 Task: Find a place to stay in Victoria, Seychelles, from 2 Sep to 6 Sep for 2 guests, with a price range of ₹15000 to ₹20000, 1 bedroom, 1 bed, 1 bathroom, house type, English-speaking host, and self check-in option.
Action: Mouse moved to (551, 89)
Screenshot: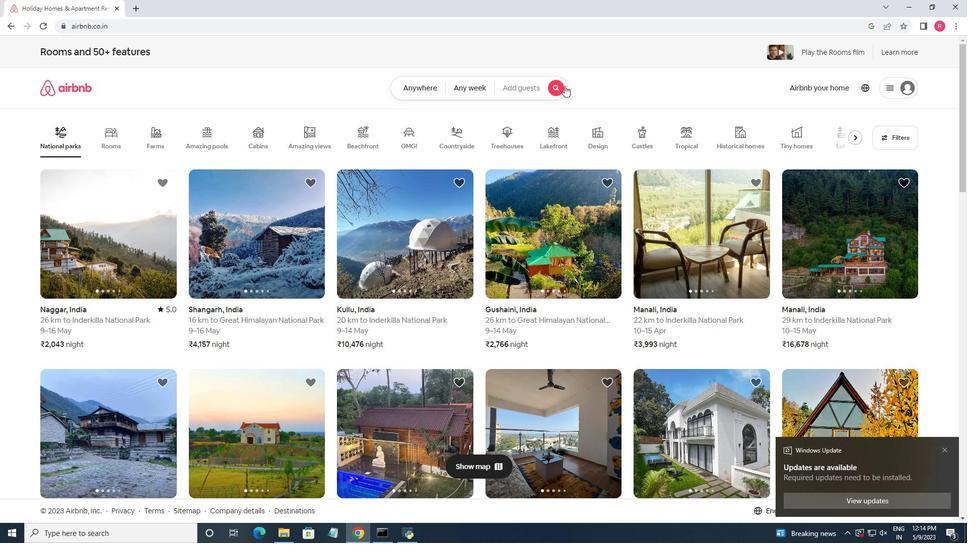 
Action: Mouse pressed left at (551, 89)
Screenshot: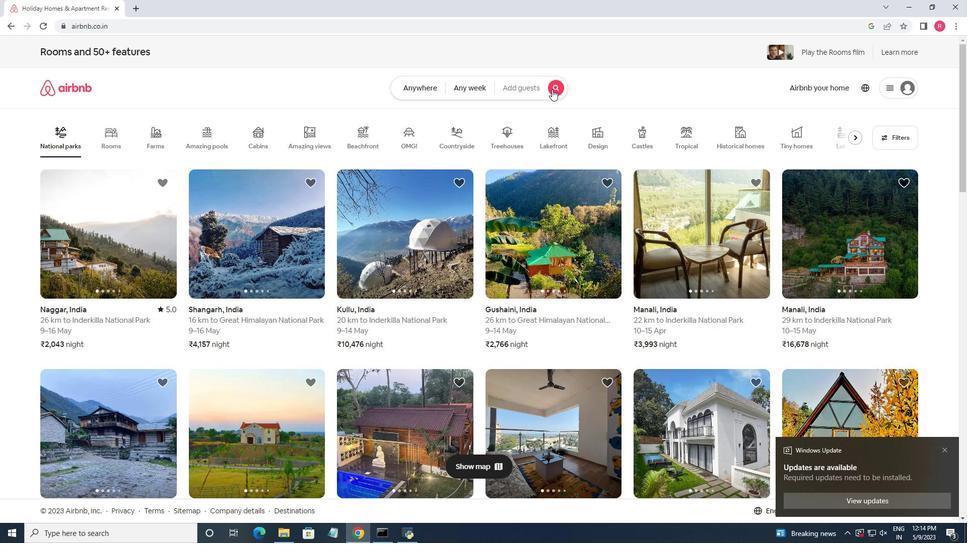 
Action: Mouse moved to (323, 126)
Screenshot: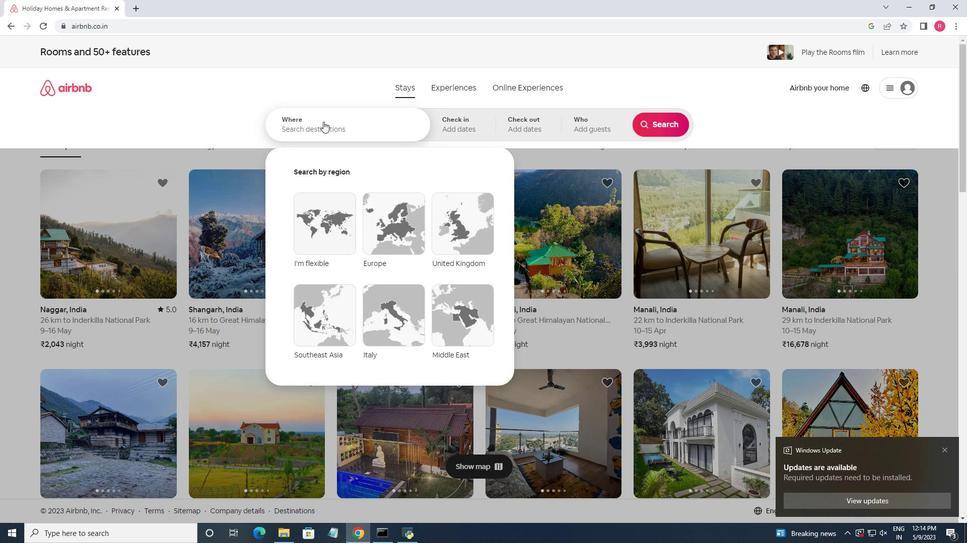 
Action: Mouse pressed left at (323, 126)
Screenshot: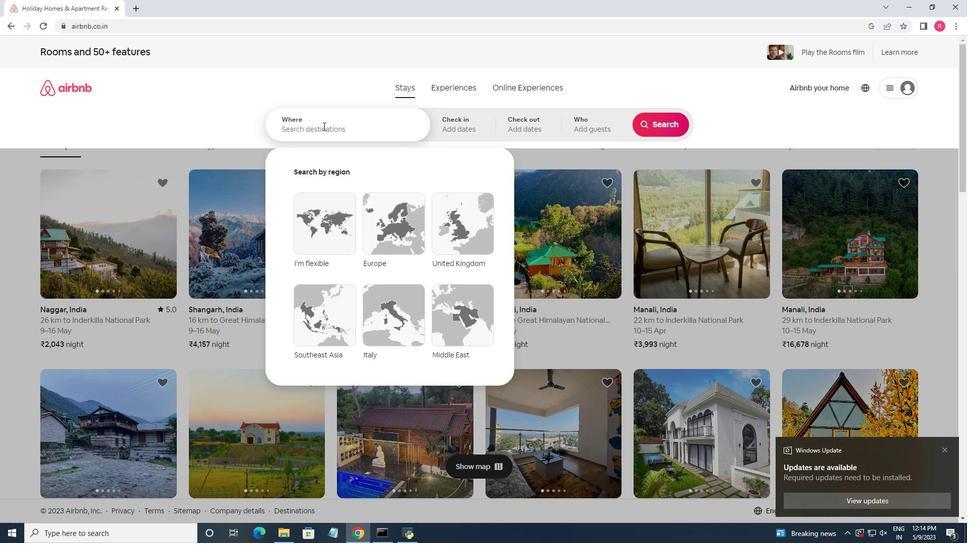 
Action: Key pressed <Key.shift><Key.shift><Key.shift>Victoria,<Key.space><Key.shift>Seychelles
Screenshot: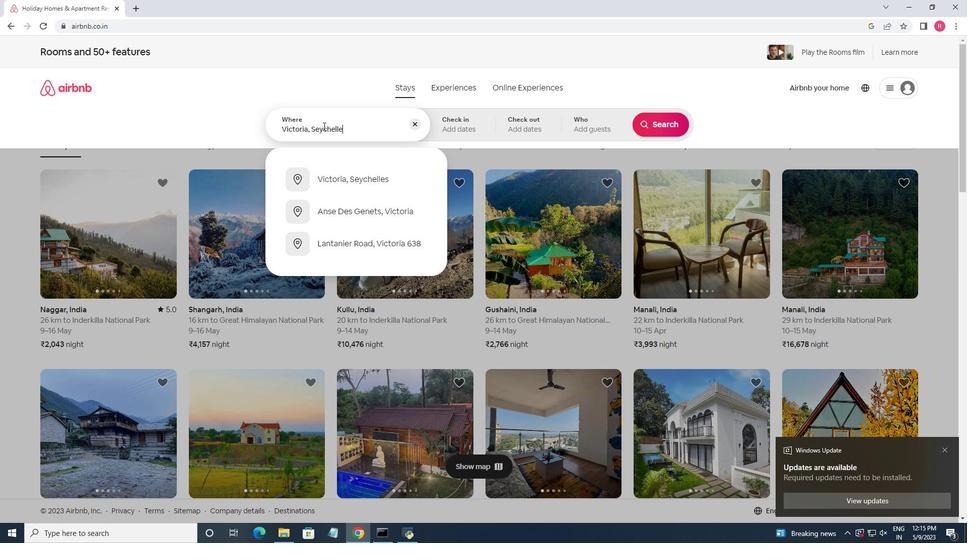
Action: Mouse moved to (358, 184)
Screenshot: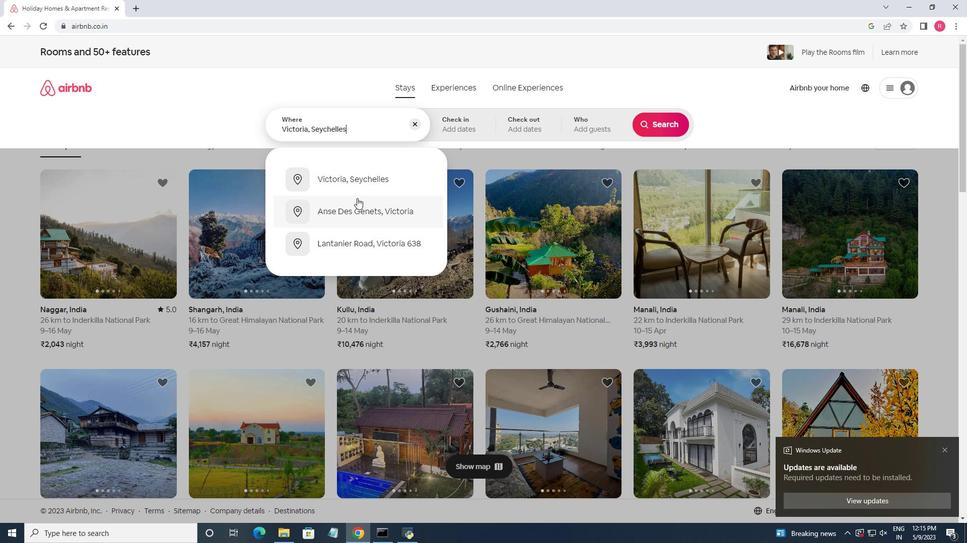 
Action: Key pressed <Key.enter>
Screenshot: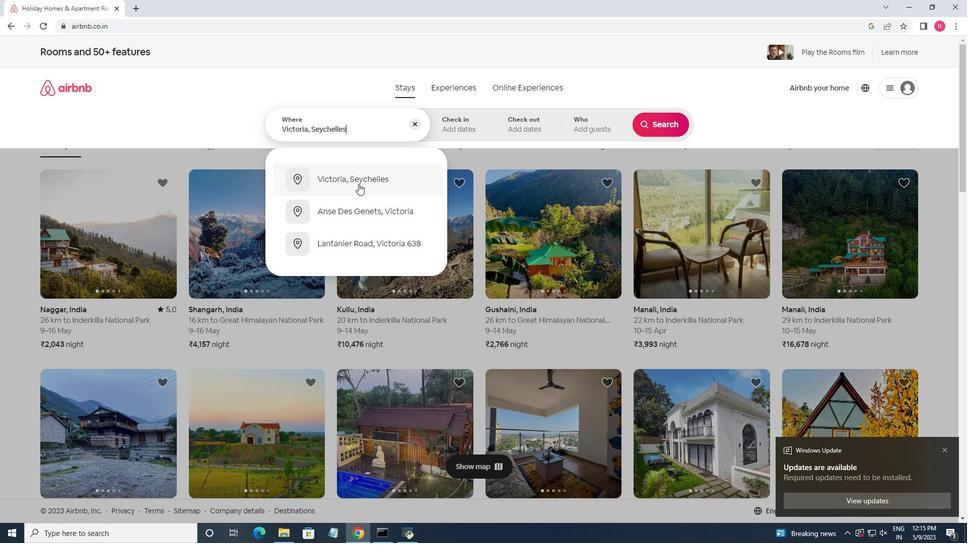 
Action: Mouse moved to (653, 204)
Screenshot: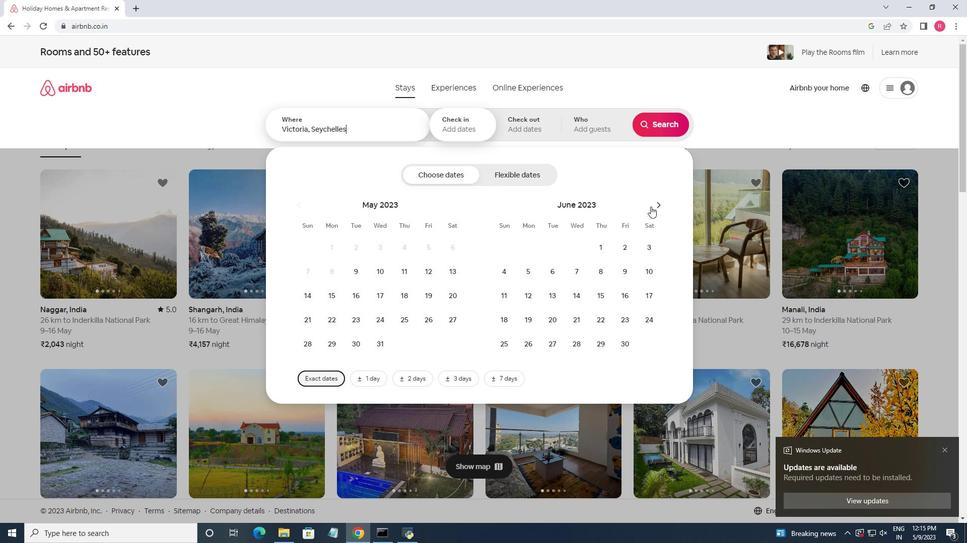 
Action: Mouse pressed left at (653, 204)
Screenshot: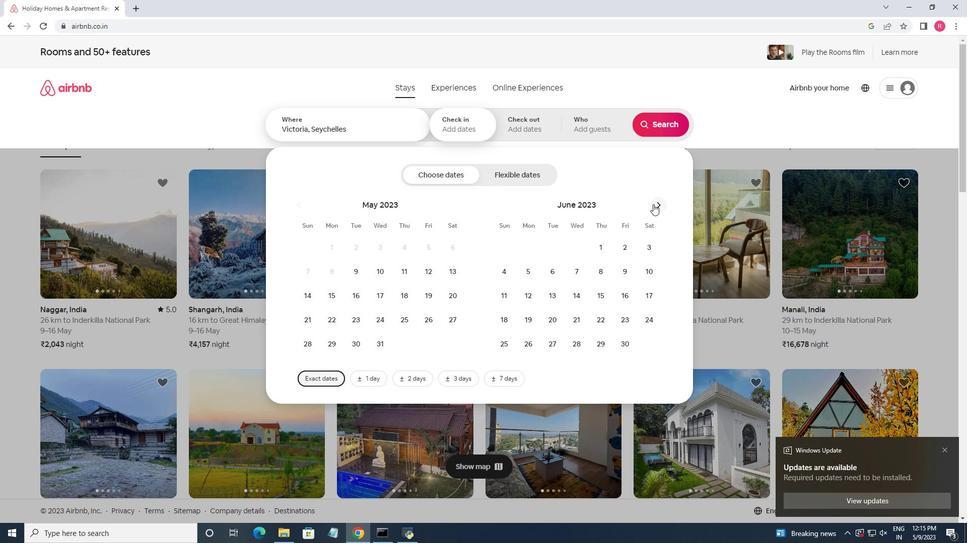 
Action: Mouse pressed left at (653, 204)
Screenshot: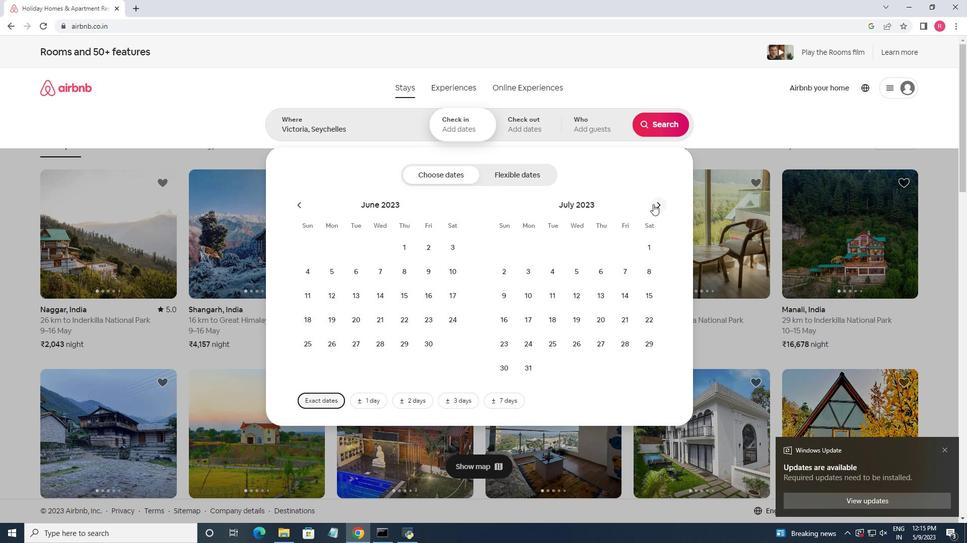 
Action: Mouse moved to (662, 201)
Screenshot: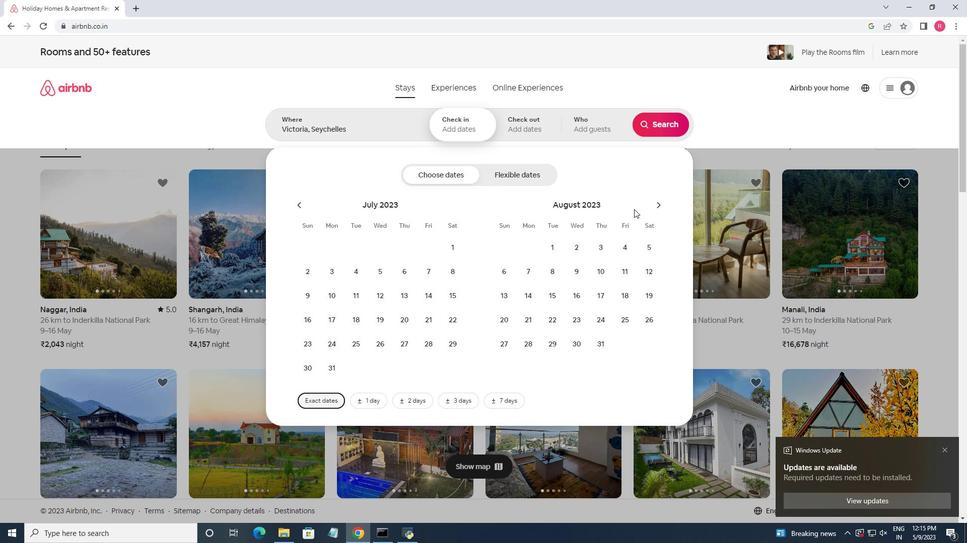 
Action: Mouse pressed left at (662, 201)
Screenshot: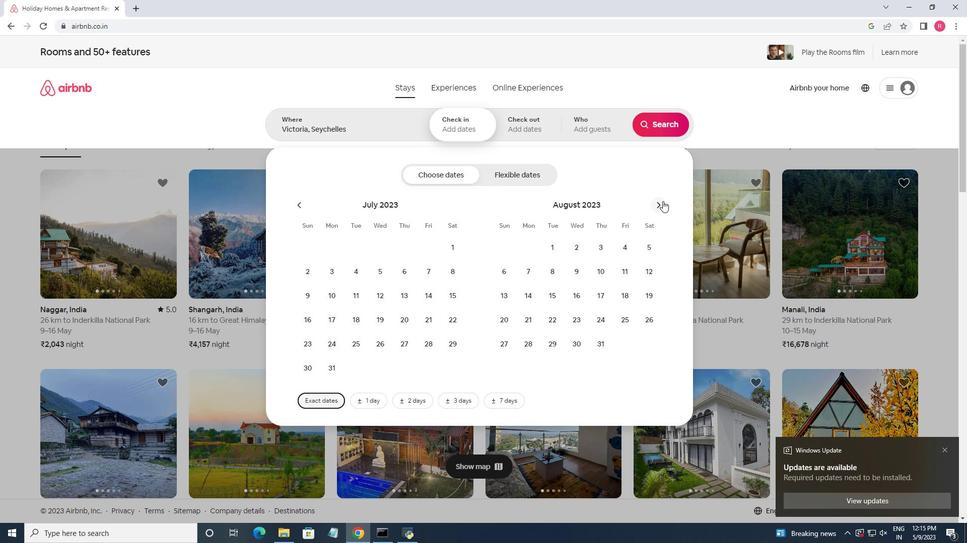 
Action: Mouse moved to (650, 245)
Screenshot: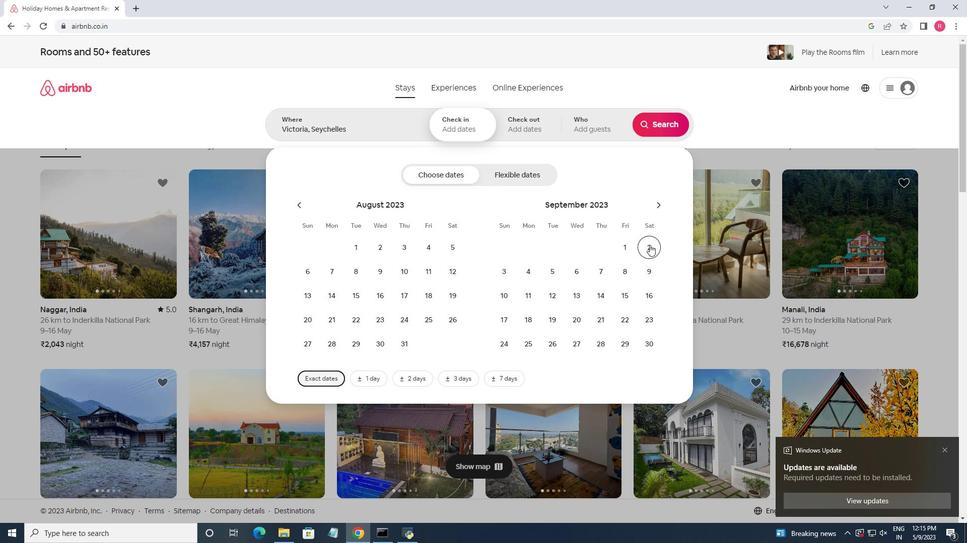 
Action: Mouse pressed left at (650, 245)
Screenshot: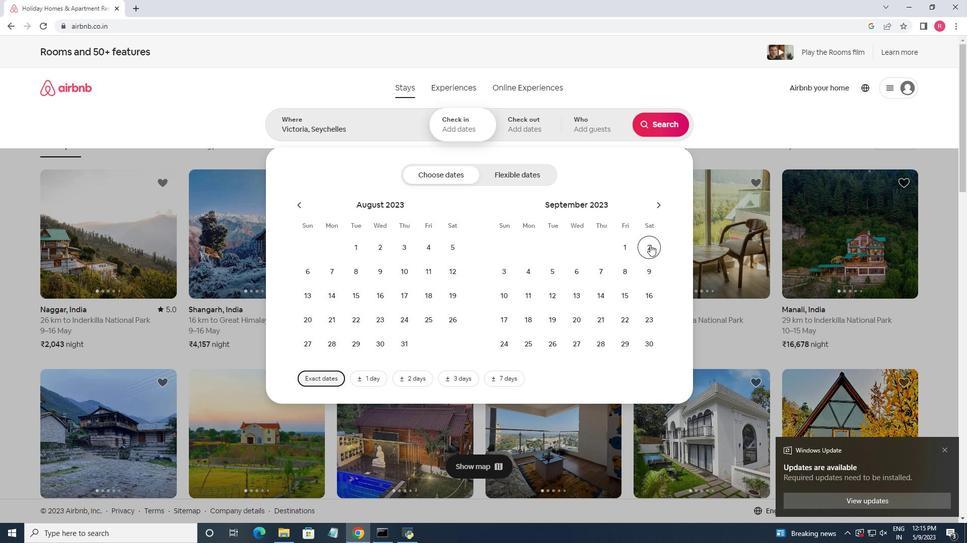 
Action: Mouse moved to (580, 272)
Screenshot: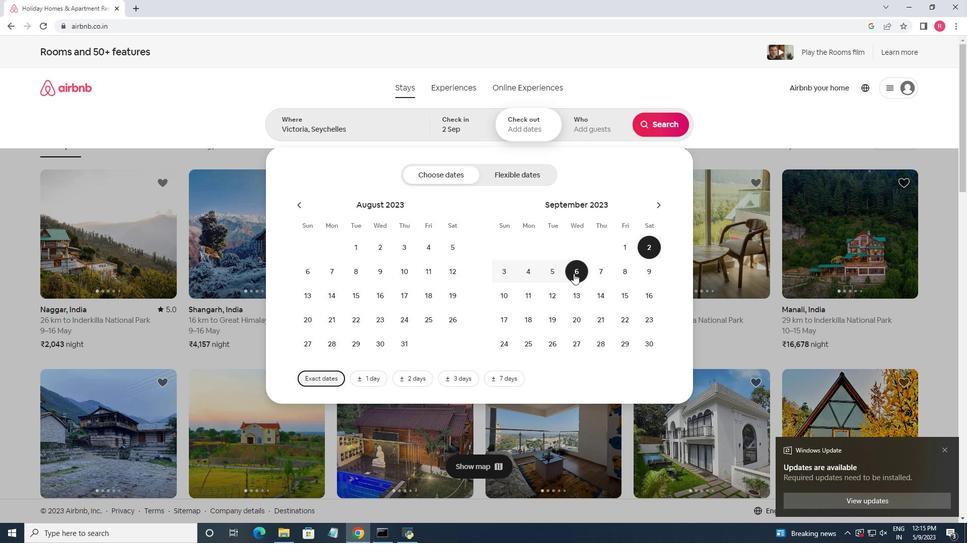 
Action: Mouse pressed left at (580, 272)
Screenshot: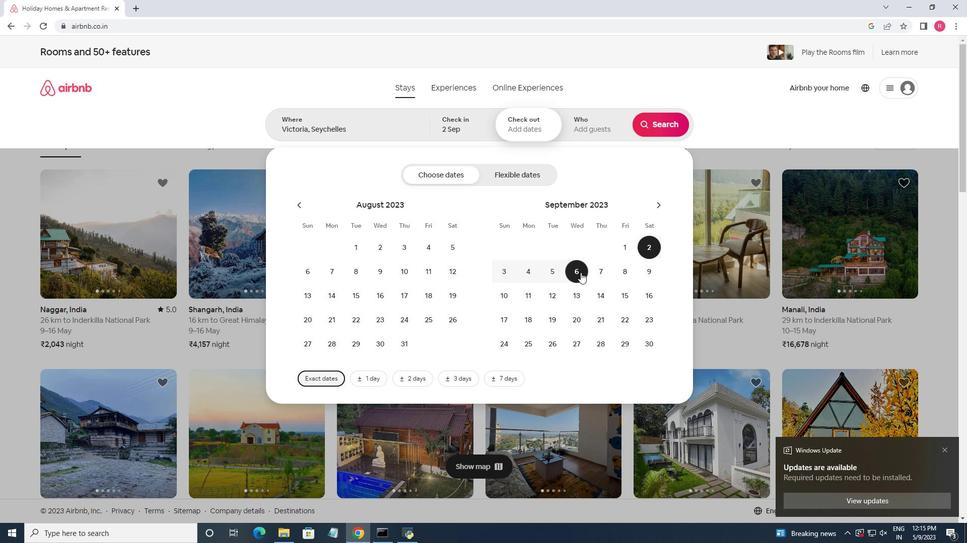 
Action: Mouse moved to (595, 123)
Screenshot: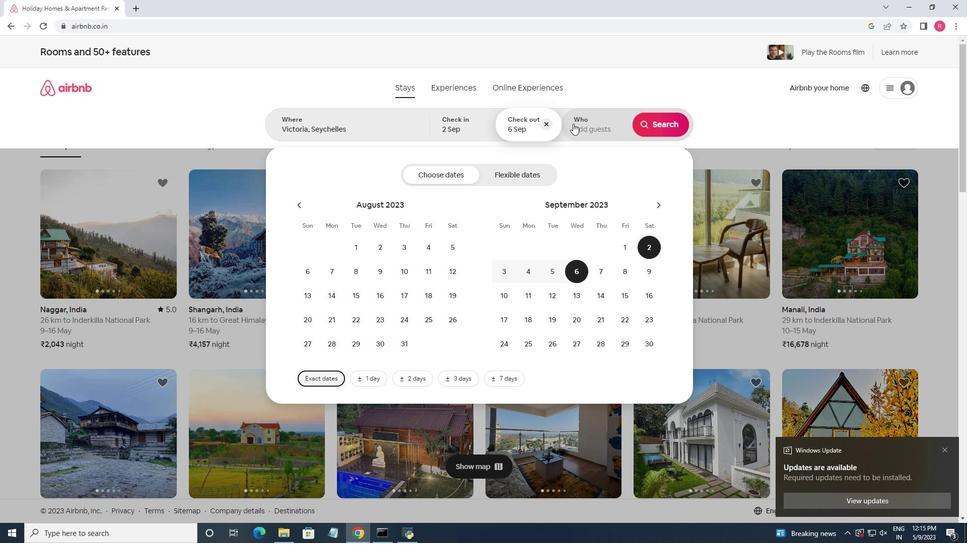 
Action: Mouse pressed left at (595, 123)
Screenshot: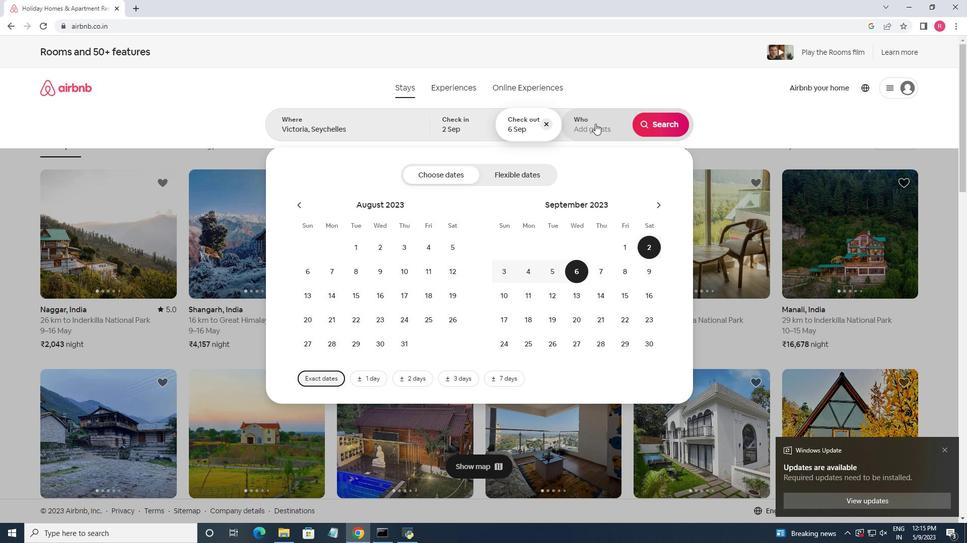 
Action: Mouse moved to (665, 176)
Screenshot: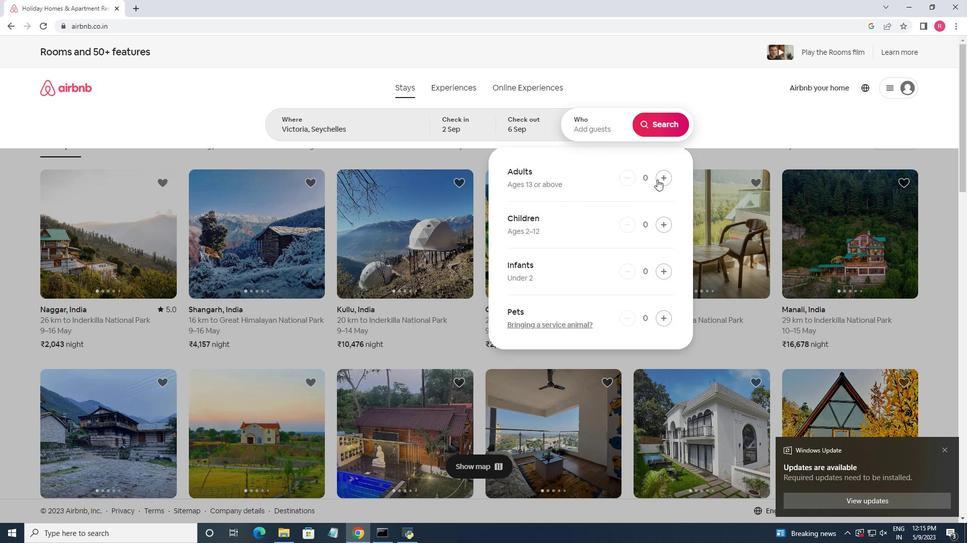 
Action: Mouse pressed left at (665, 176)
Screenshot: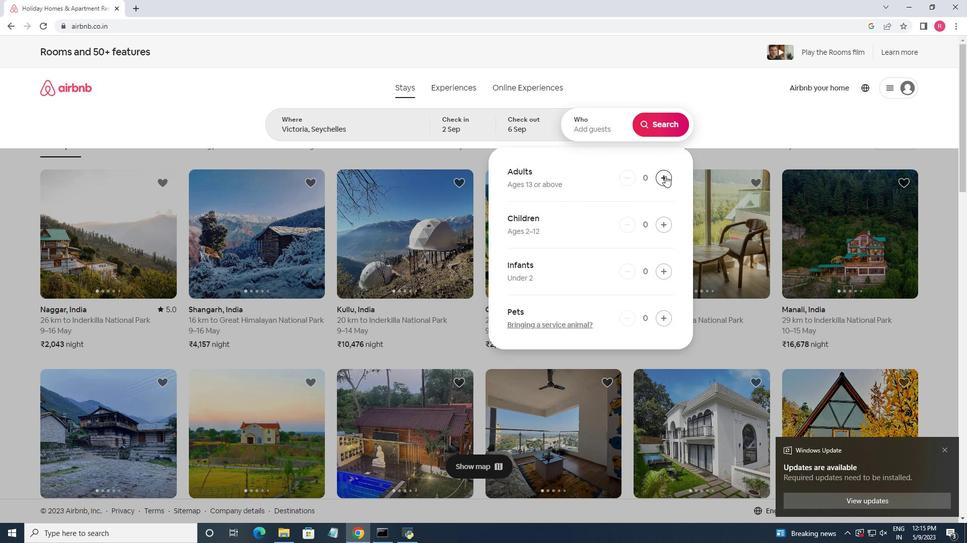 
Action: Mouse pressed left at (665, 176)
Screenshot: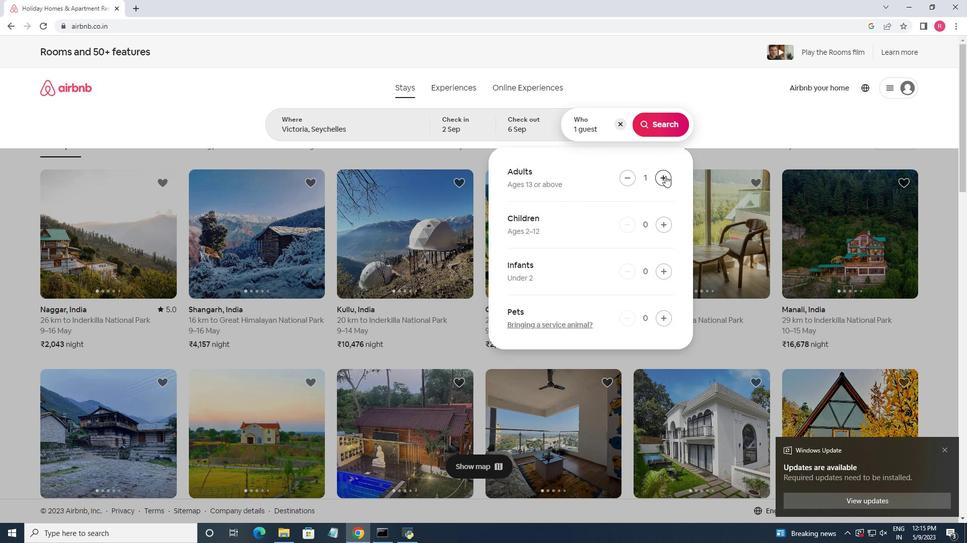 
Action: Mouse moved to (650, 130)
Screenshot: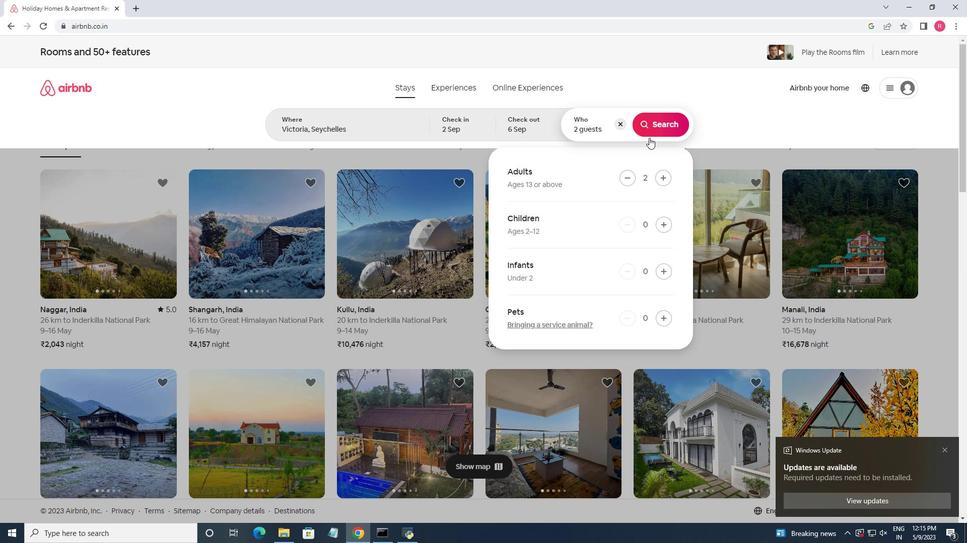 
Action: Mouse pressed left at (650, 130)
Screenshot: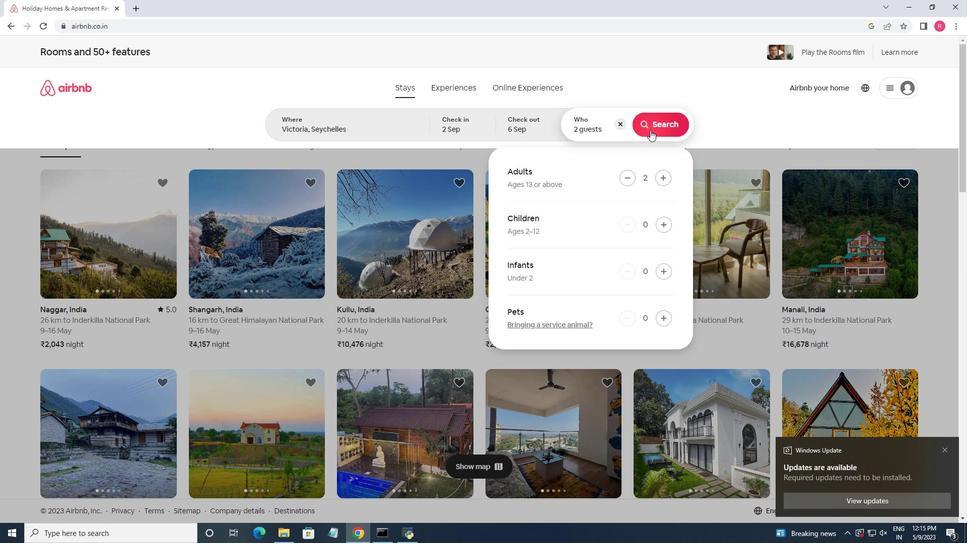 
Action: Mouse moved to (926, 59)
Screenshot: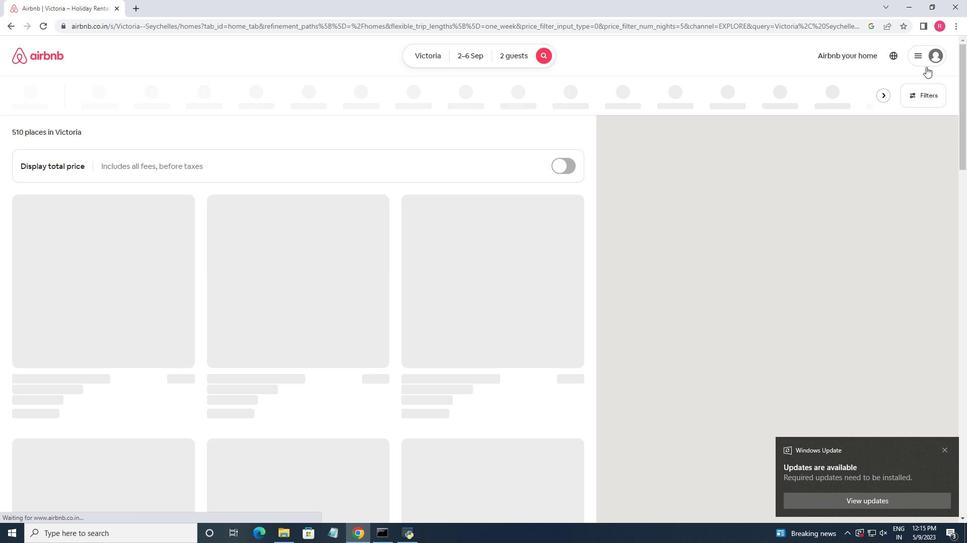 
Action: Mouse pressed left at (926, 59)
Screenshot: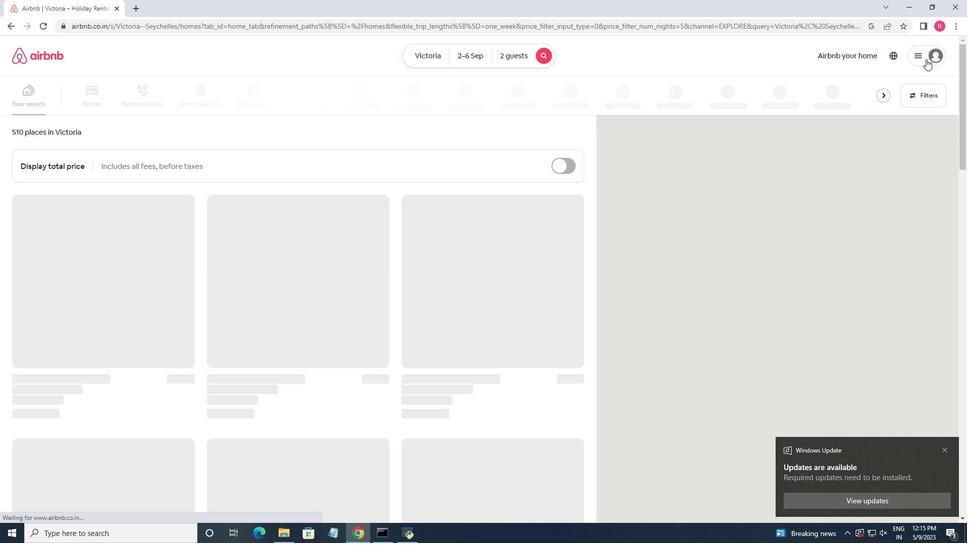 
Action: Mouse moved to (925, 61)
Screenshot: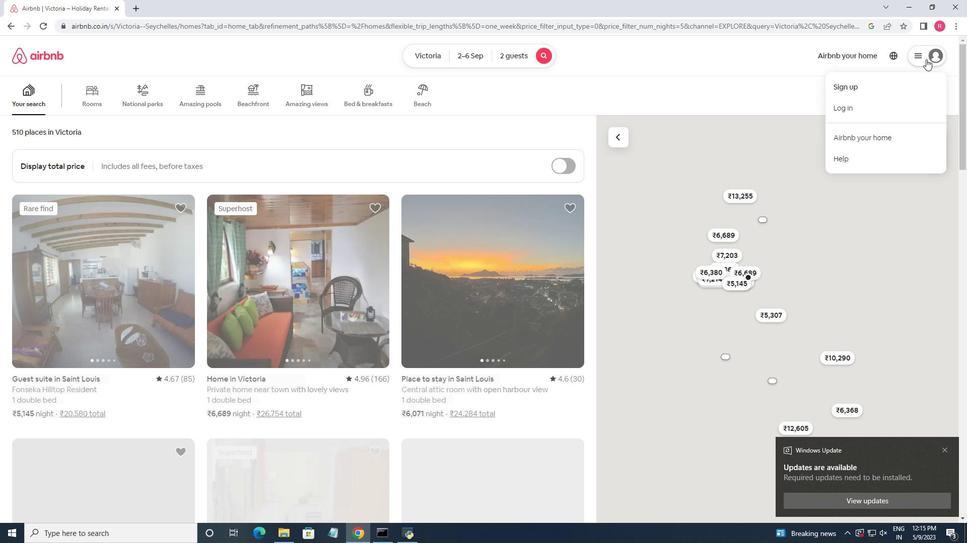 
Action: Mouse pressed left at (925, 61)
Screenshot: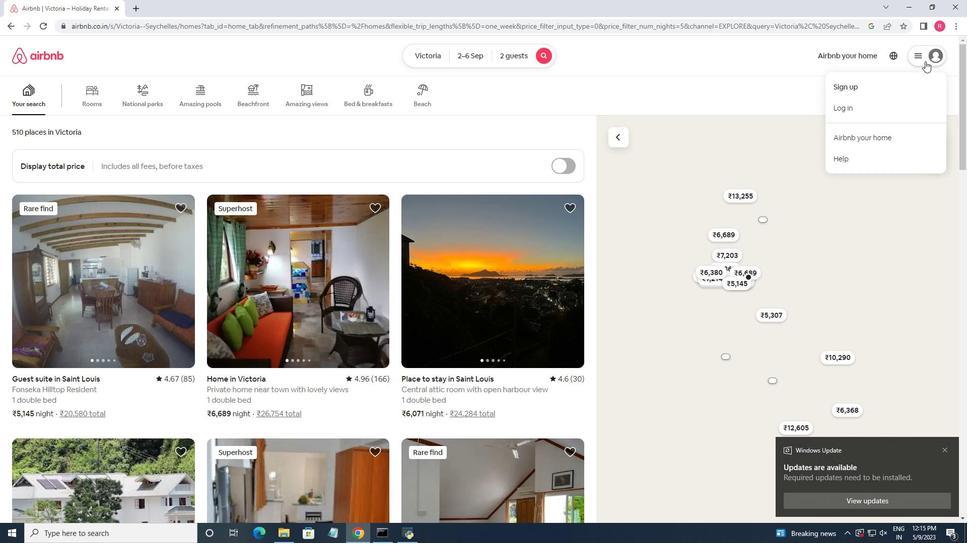 
Action: Mouse moved to (916, 100)
Screenshot: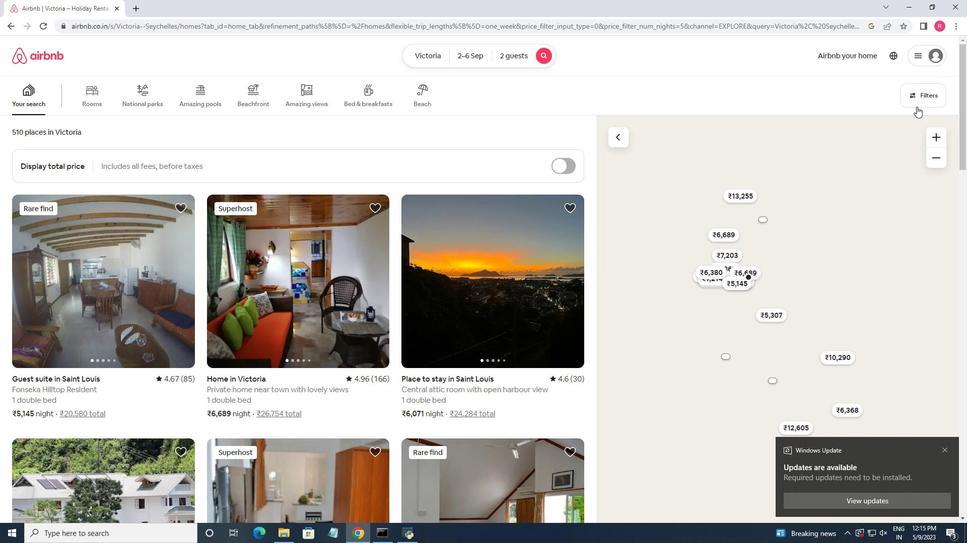 
Action: Mouse pressed left at (916, 100)
Screenshot: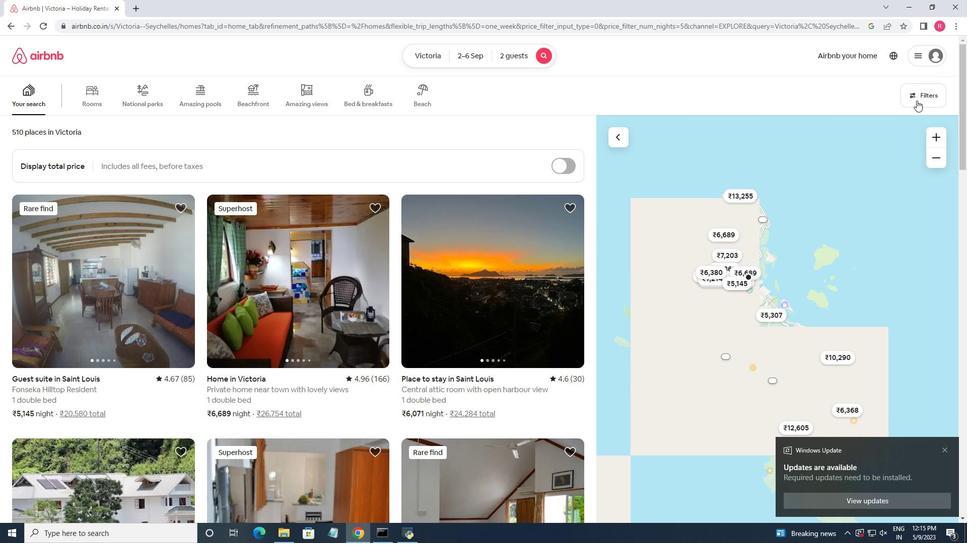 
Action: Mouse moved to (418, 254)
Screenshot: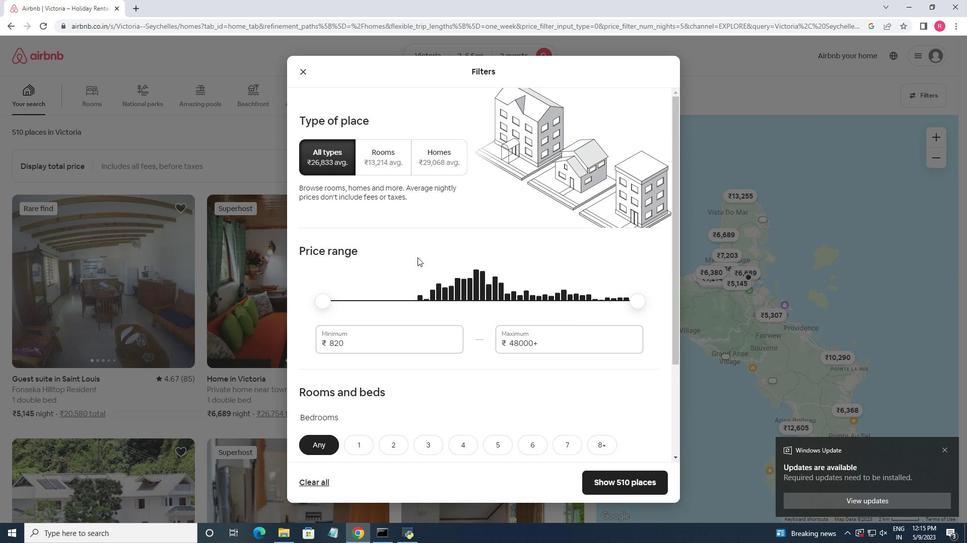 
Action: Mouse scrolled (418, 254) with delta (0, 0)
Screenshot: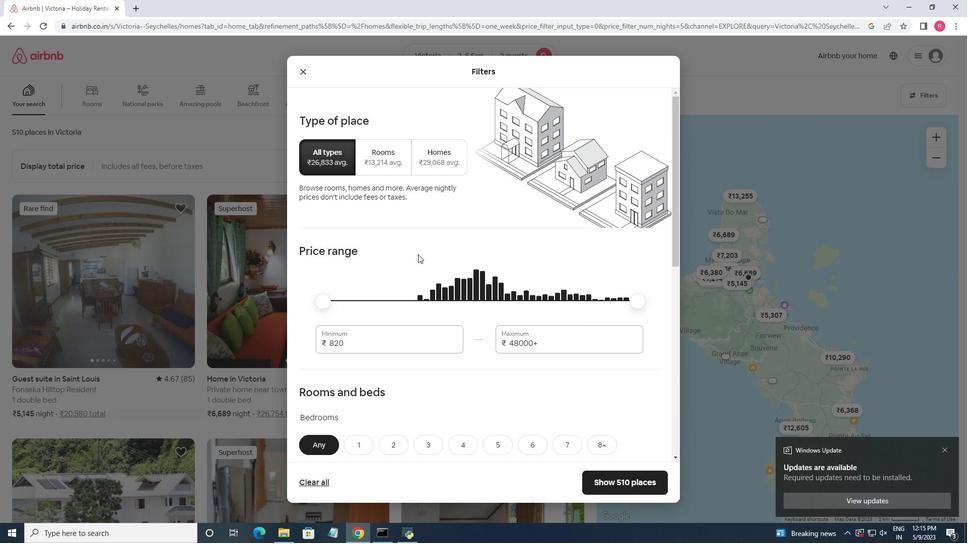 
Action: Mouse moved to (389, 291)
Screenshot: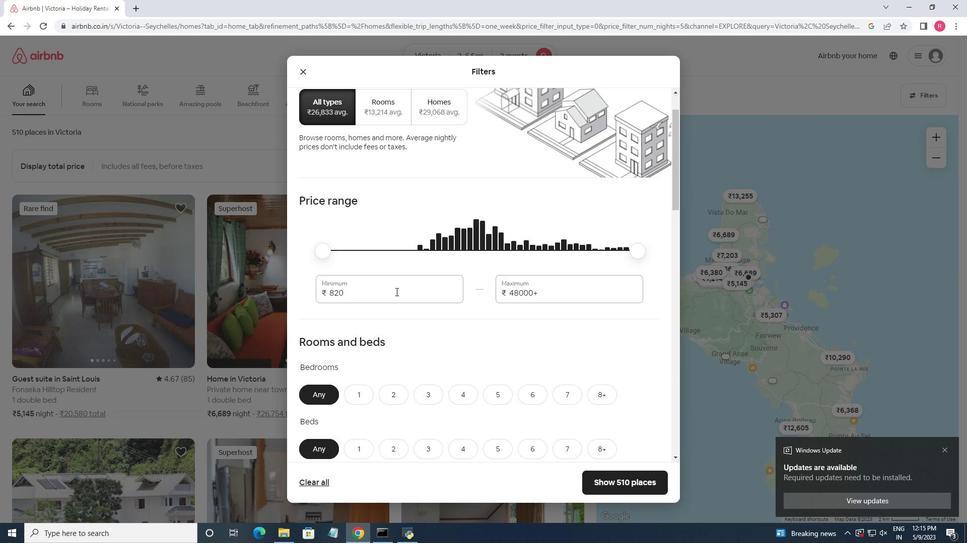 
Action: Mouse pressed left at (389, 291)
Screenshot: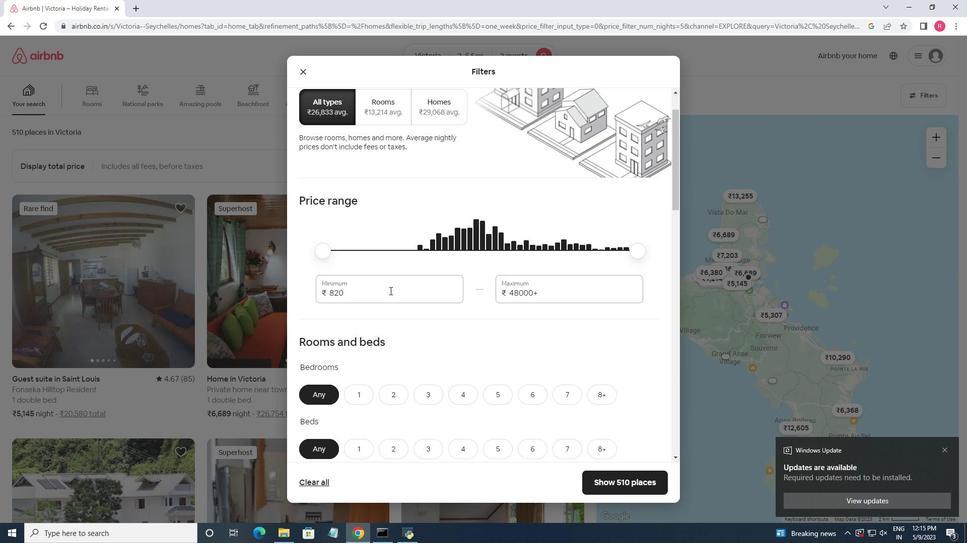 
Action: Key pressed <Key.backspace><Key.backspace><Key.backspace><Key.backspace>15000<Key.tab>20000
Screenshot: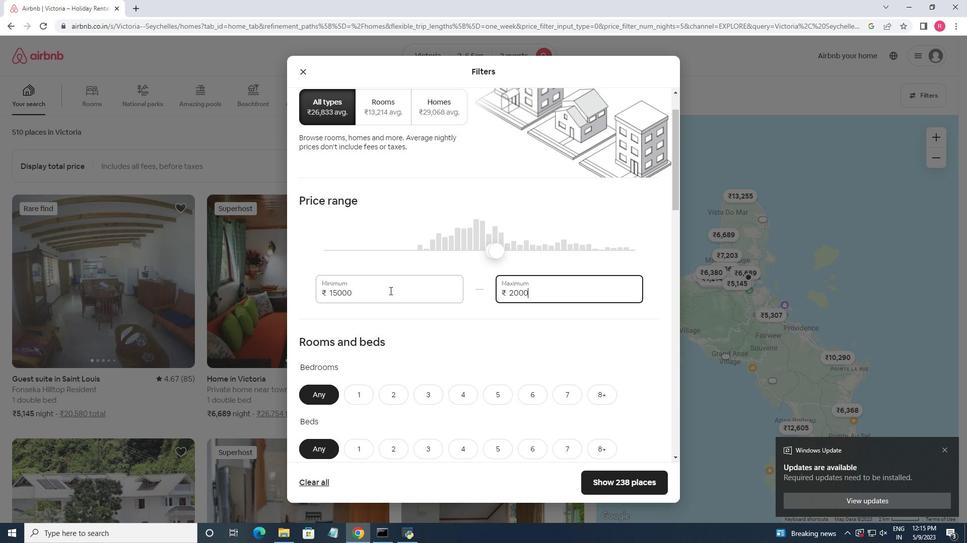 
Action: Mouse moved to (363, 397)
Screenshot: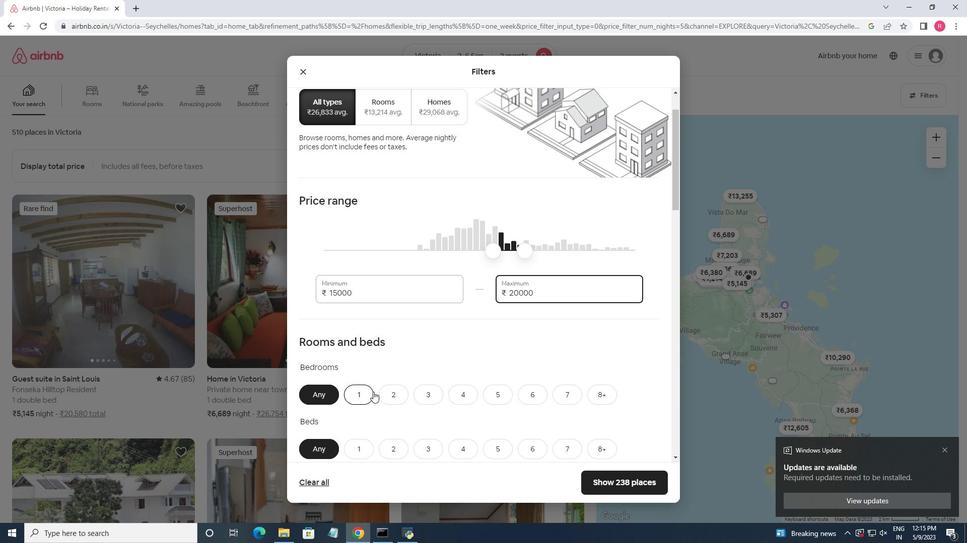 
Action: Mouse pressed left at (363, 397)
Screenshot: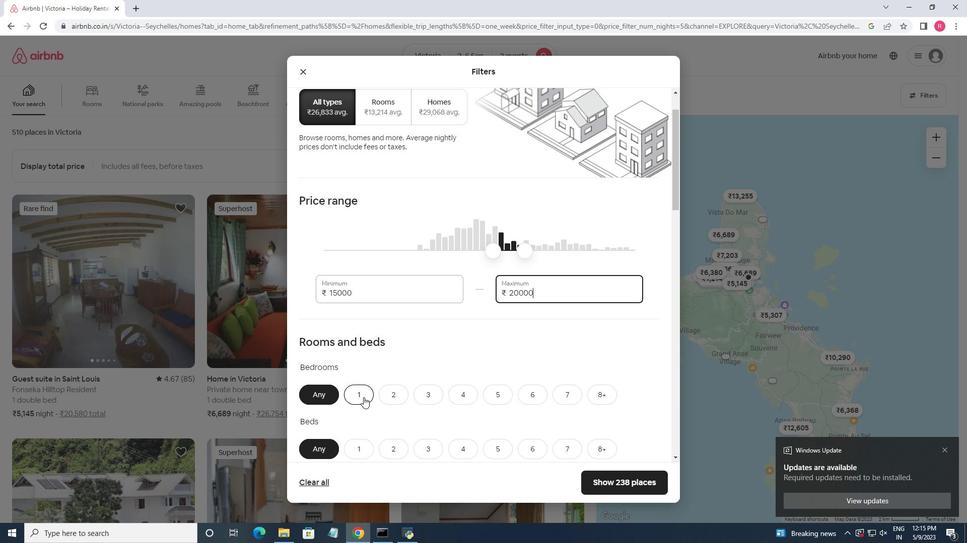 
Action: Mouse moved to (405, 354)
Screenshot: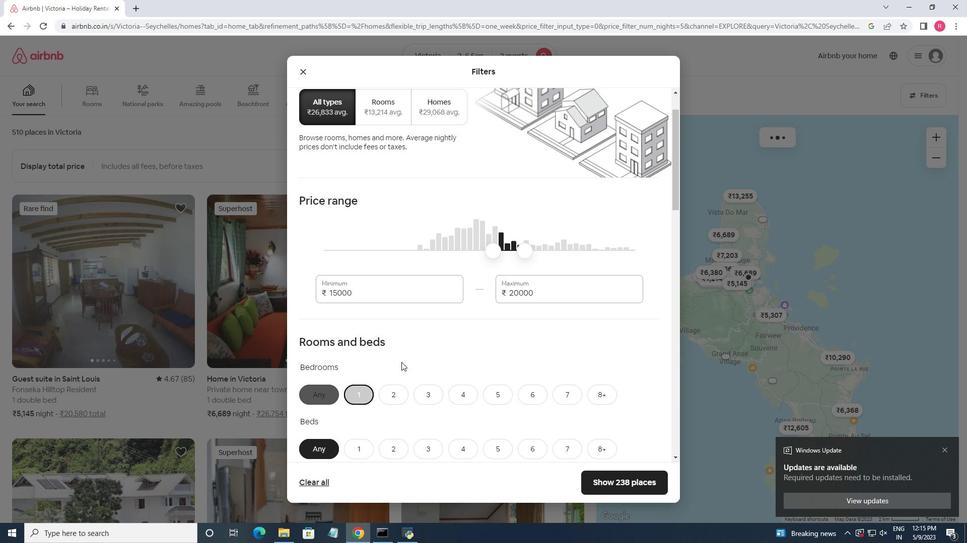 
Action: Mouse scrolled (405, 354) with delta (0, 0)
Screenshot: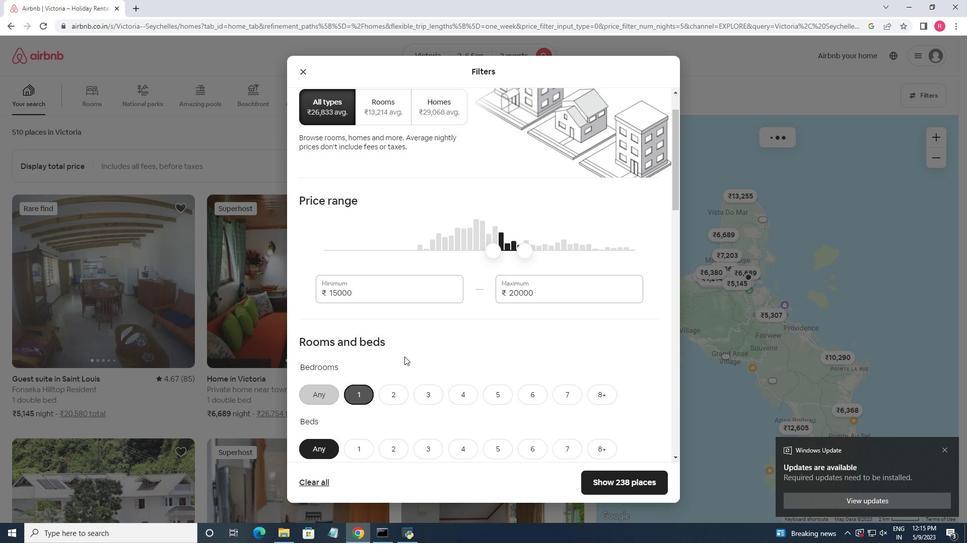 
Action: Mouse scrolled (405, 354) with delta (0, 0)
Screenshot: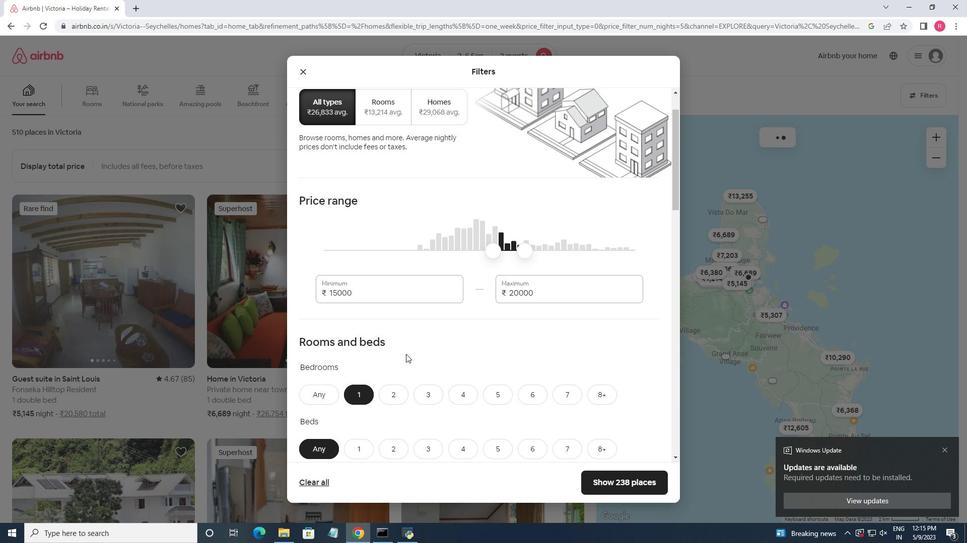 
Action: Mouse moved to (354, 349)
Screenshot: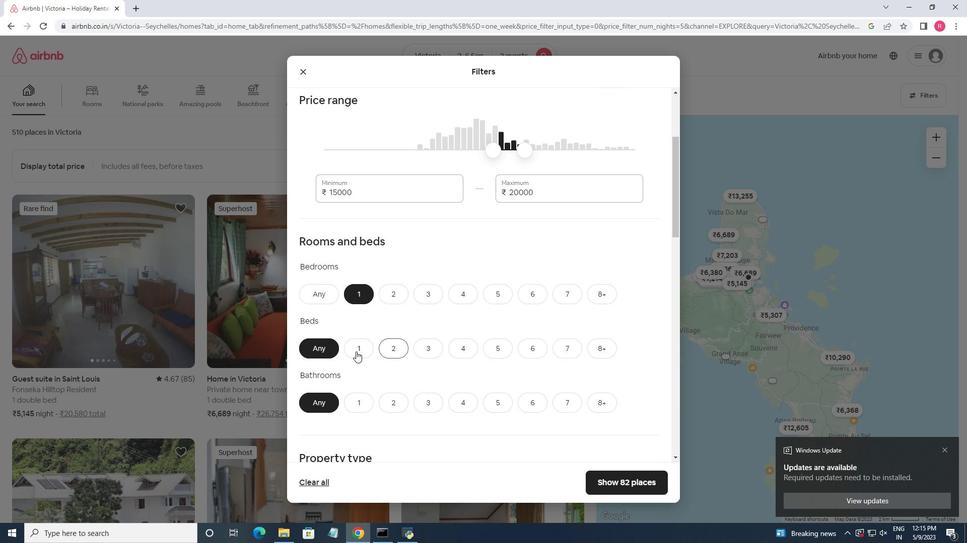 
Action: Mouse pressed left at (354, 349)
Screenshot: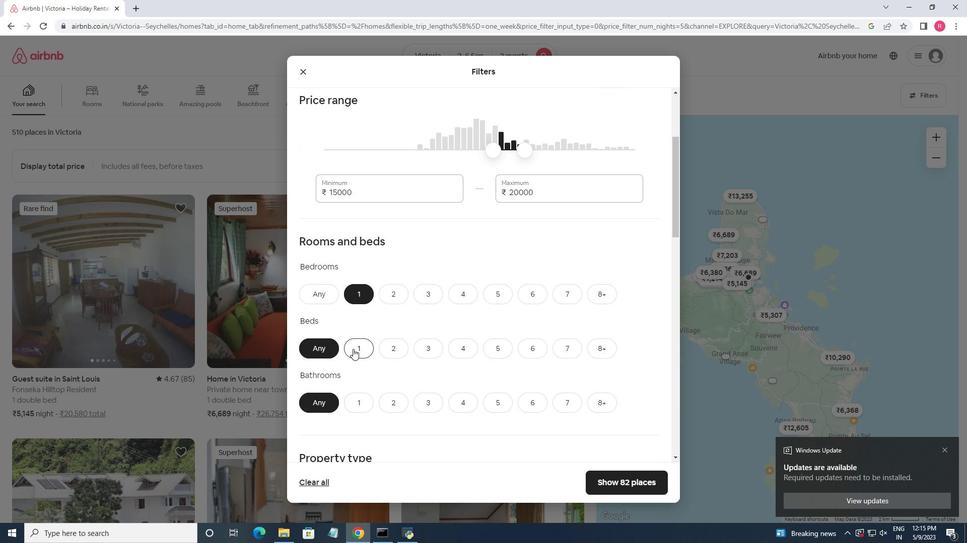 
Action: Mouse moved to (356, 403)
Screenshot: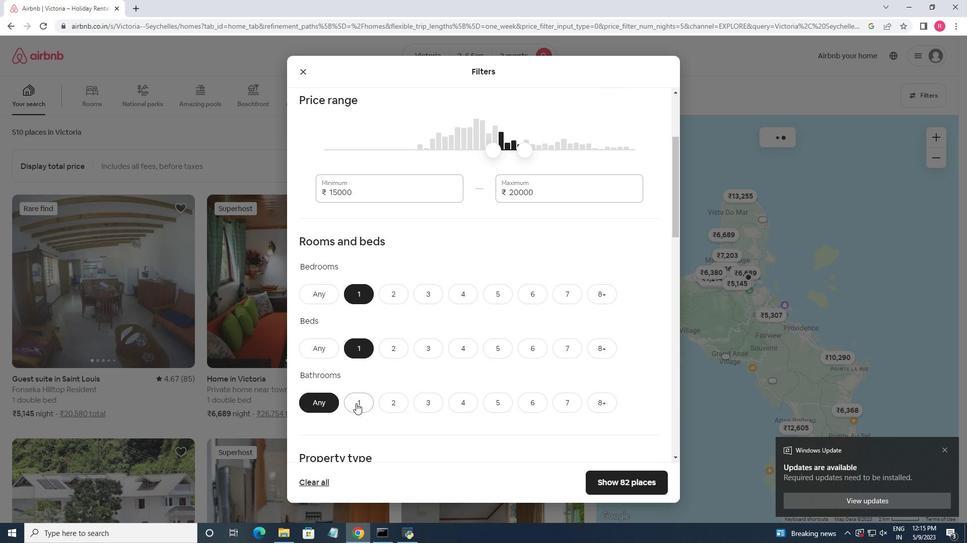 
Action: Mouse pressed left at (356, 403)
Screenshot: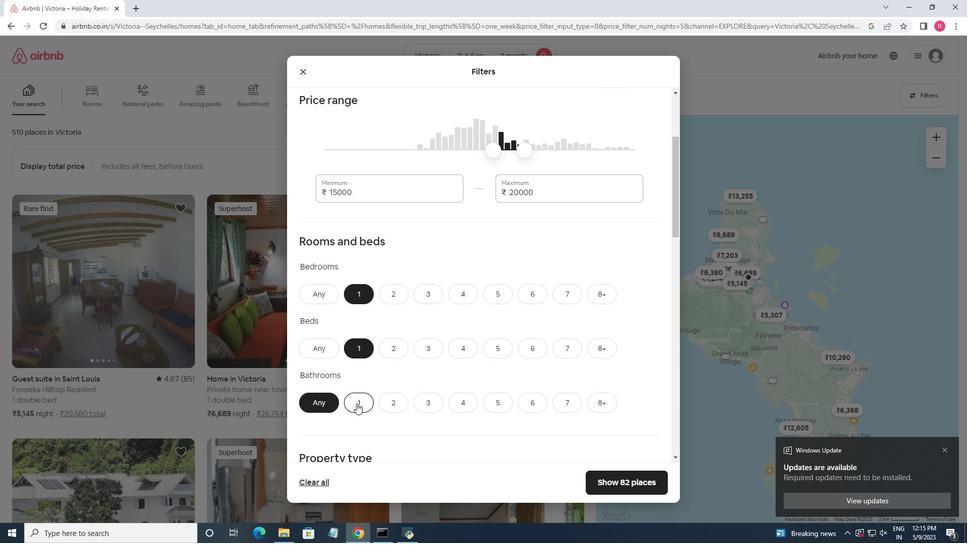 
Action: Mouse moved to (405, 350)
Screenshot: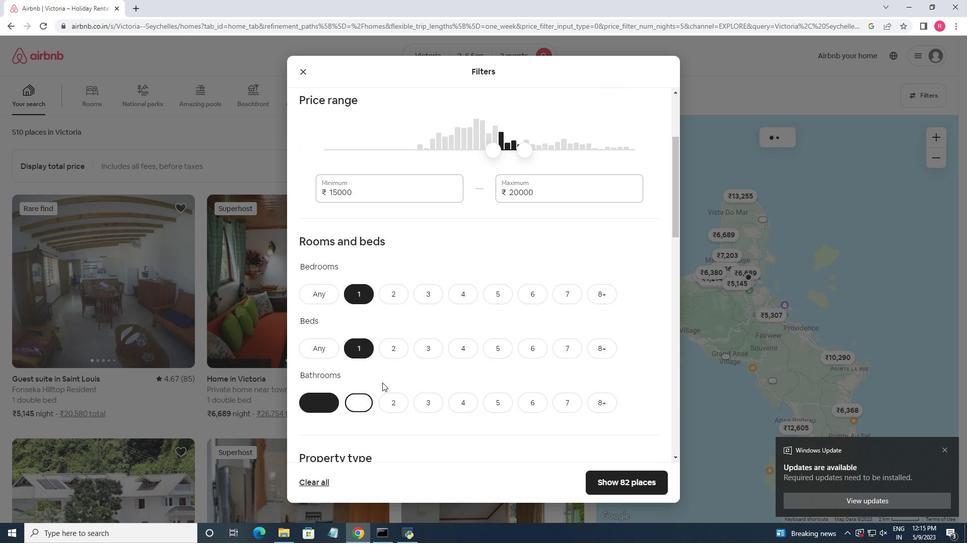 
Action: Mouse scrolled (405, 349) with delta (0, 0)
Screenshot: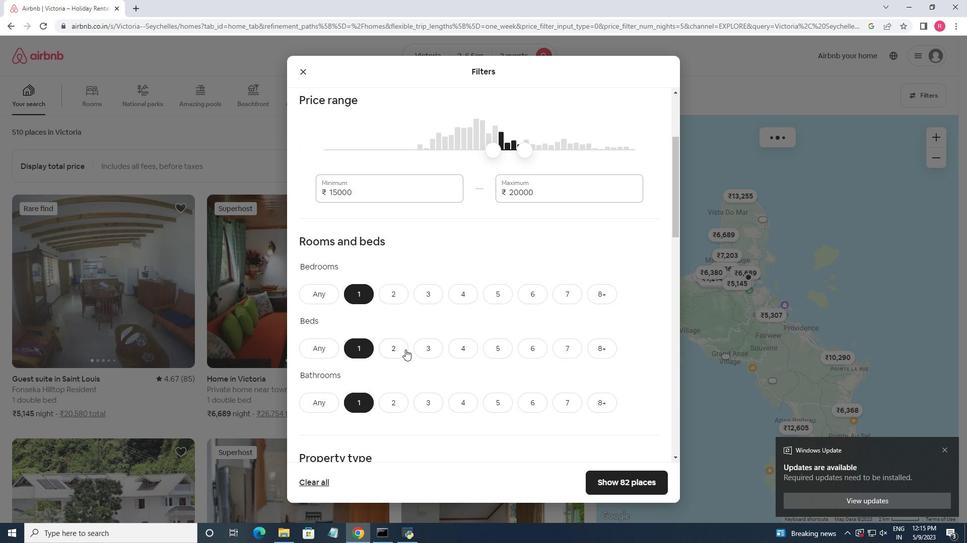 
Action: Mouse scrolled (405, 349) with delta (0, 0)
Screenshot: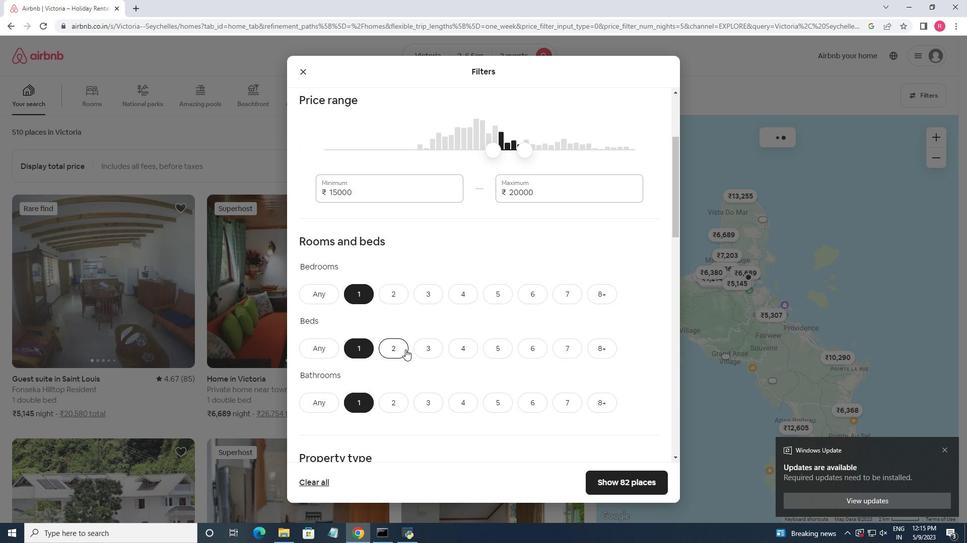 
Action: Mouse moved to (355, 391)
Screenshot: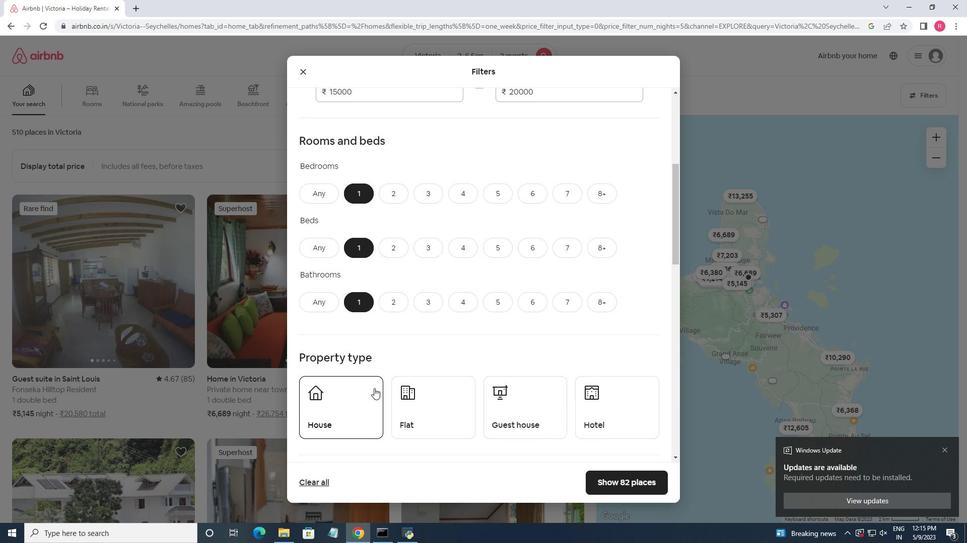 
Action: Mouse pressed left at (355, 391)
Screenshot: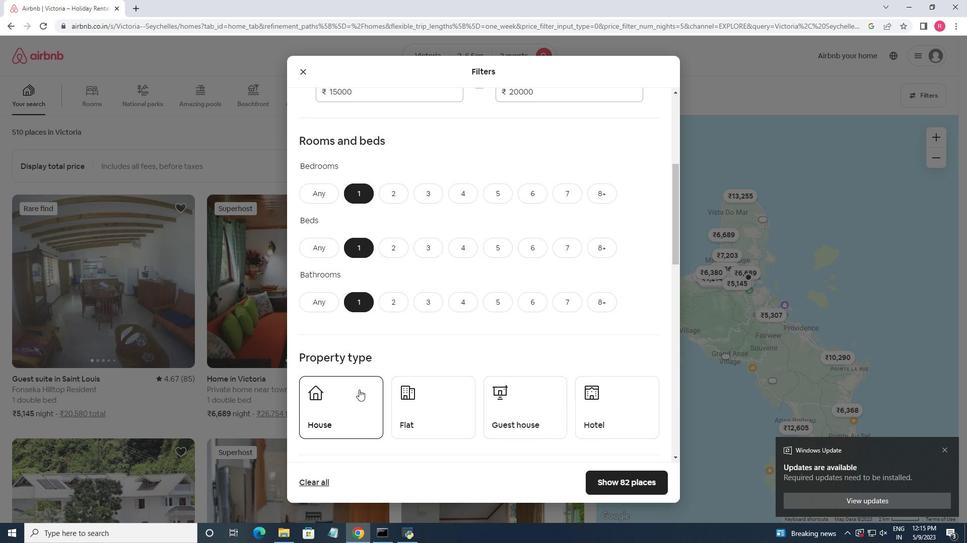 
Action: Mouse moved to (408, 391)
Screenshot: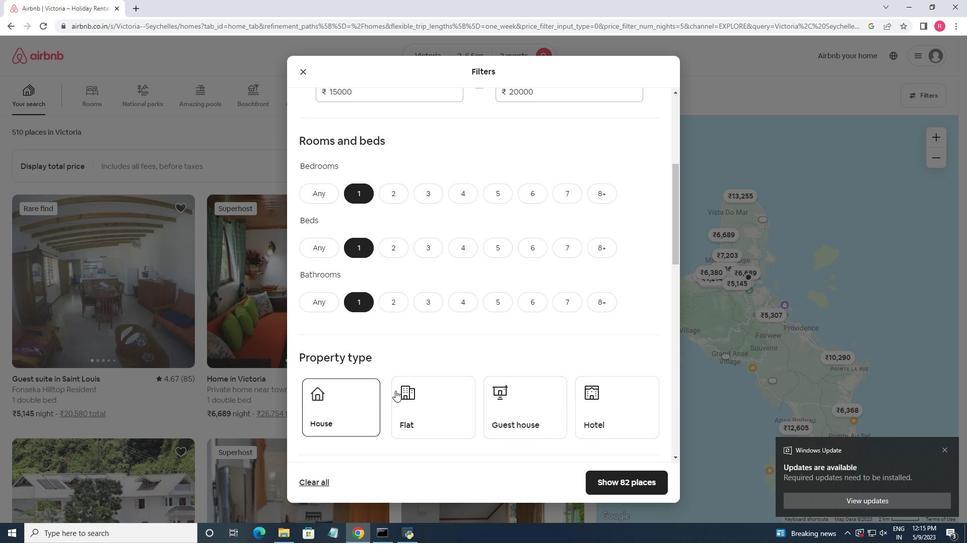 
Action: Mouse pressed left at (408, 391)
Screenshot: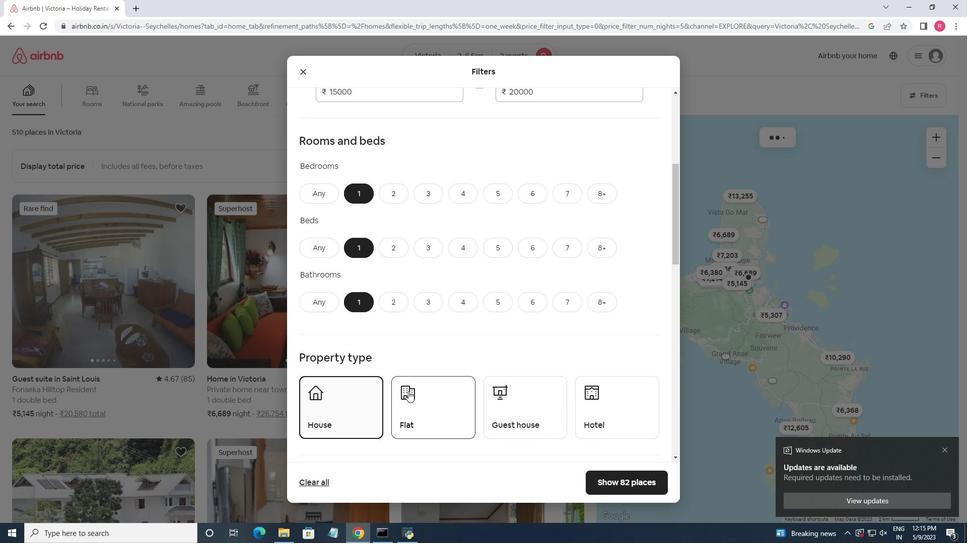 
Action: Mouse moved to (525, 405)
Screenshot: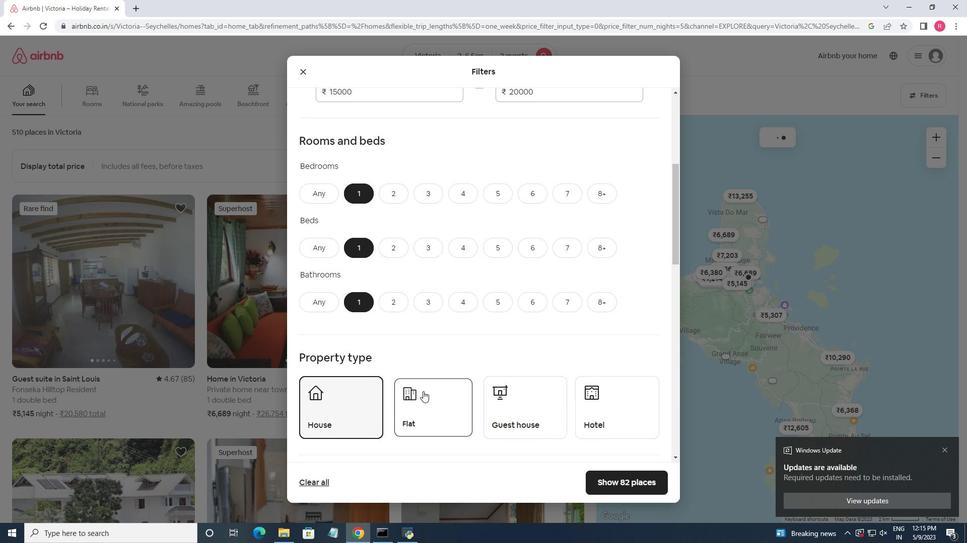 
Action: Mouse pressed left at (525, 405)
Screenshot: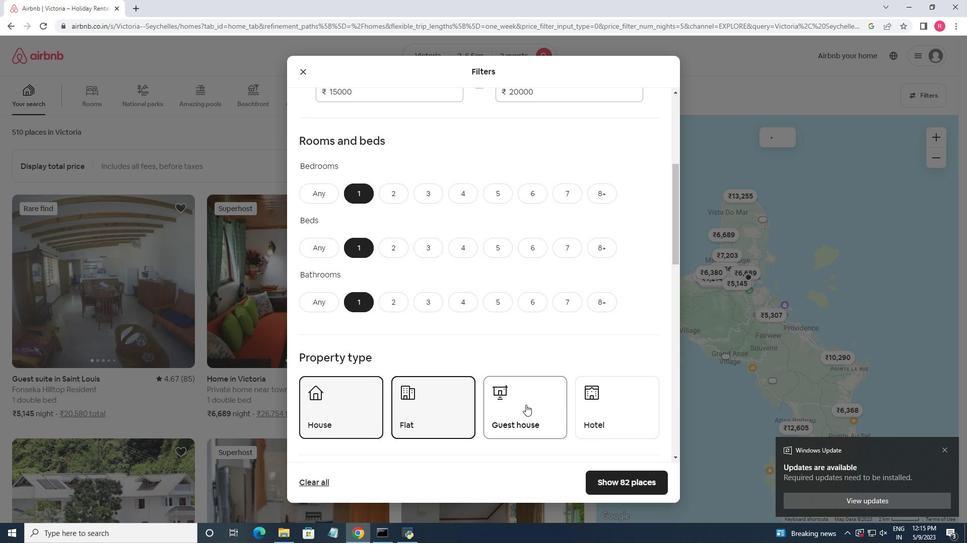 
Action: Mouse moved to (589, 405)
Screenshot: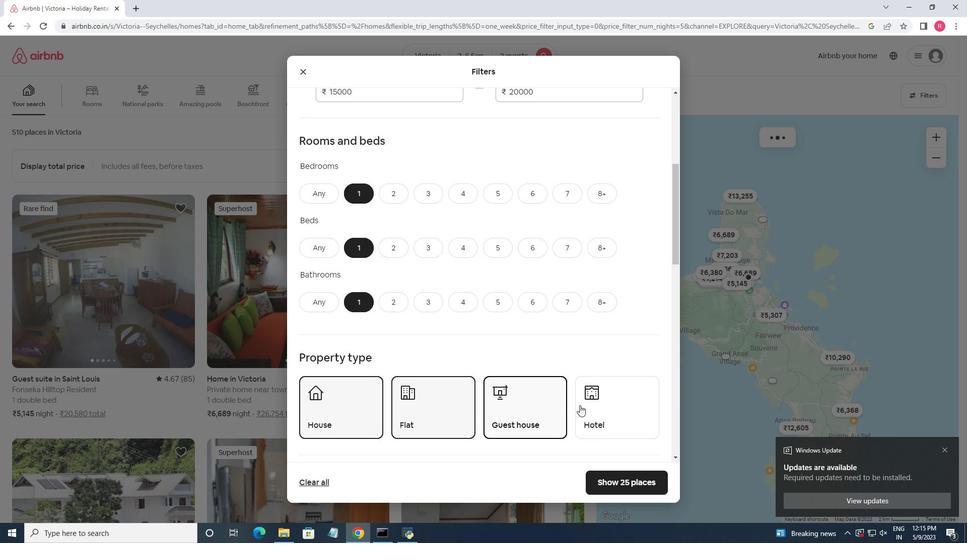 
Action: Mouse pressed left at (589, 405)
Screenshot: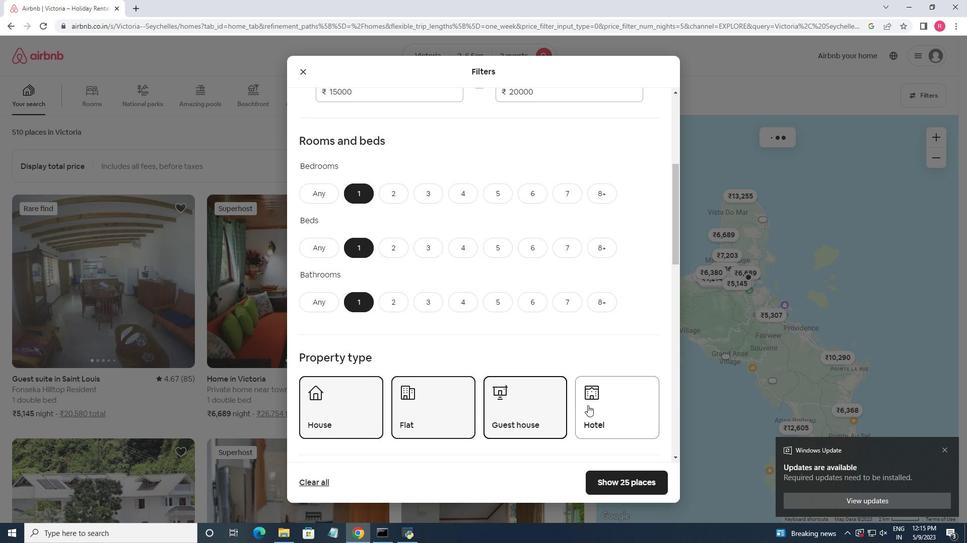 
Action: Mouse moved to (533, 327)
Screenshot: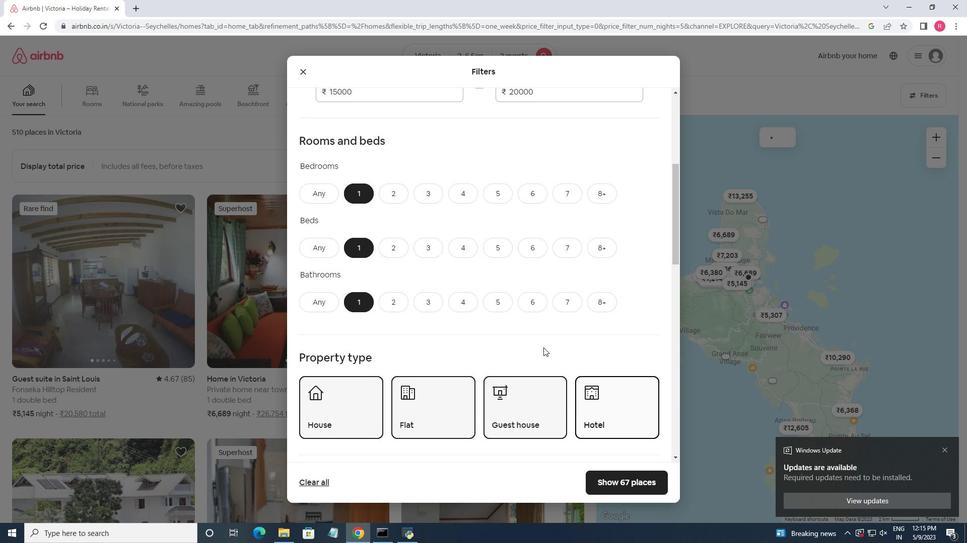 
Action: Mouse scrolled (533, 326) with delta (0, 0)
Screenshot: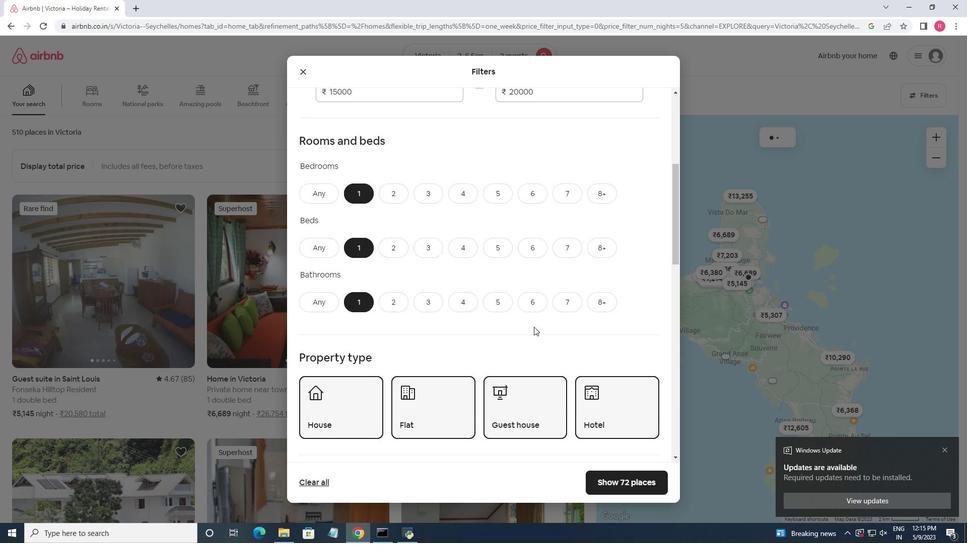 
Action: Mouse scrolled (533, 326) with delta (0, 0)
Screenshot: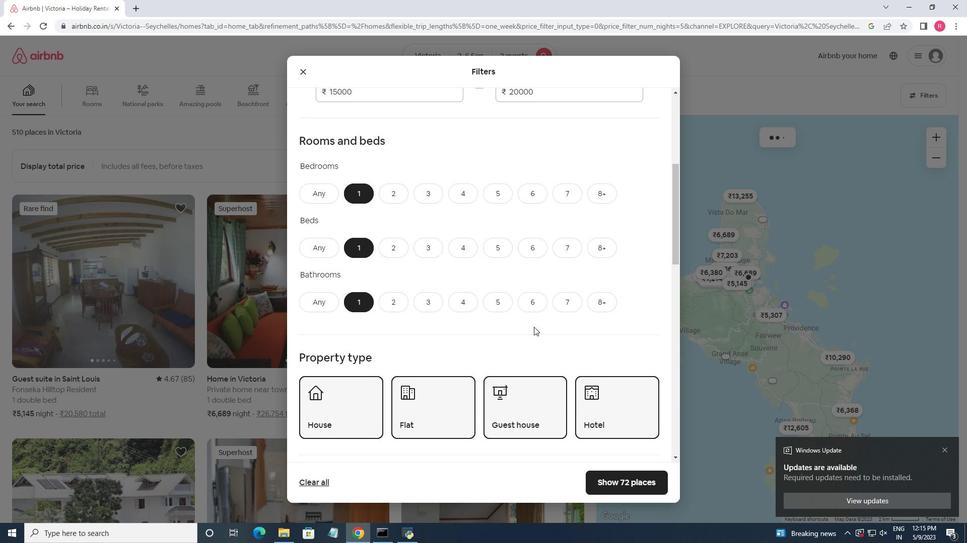 
Action: Mouse scrolled (533, 326) with delta (0, 0)
Screenshot: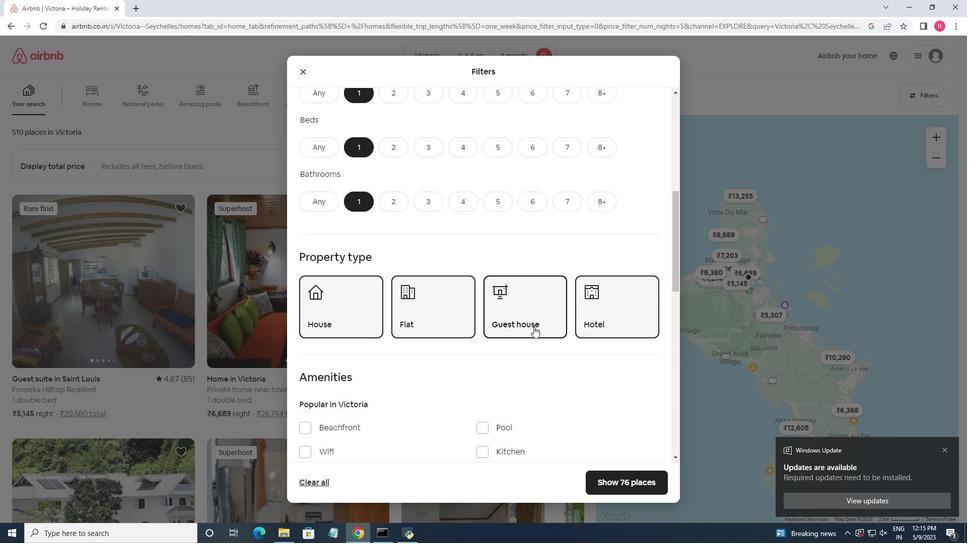 
Action: Mouse moved to (551, 359)
Screenshot: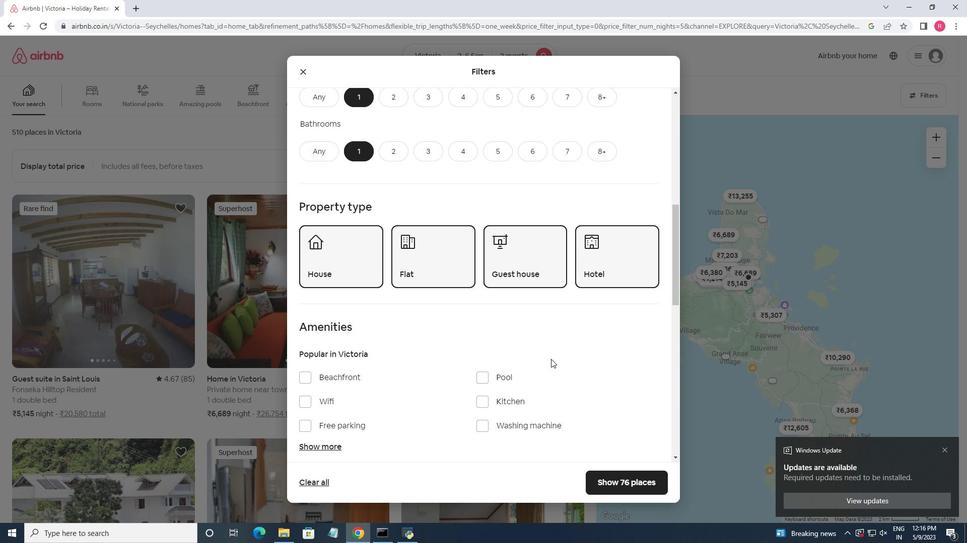 
Action: Mouse scrolled (551, 358) with delta (0, 0)
Screenshot: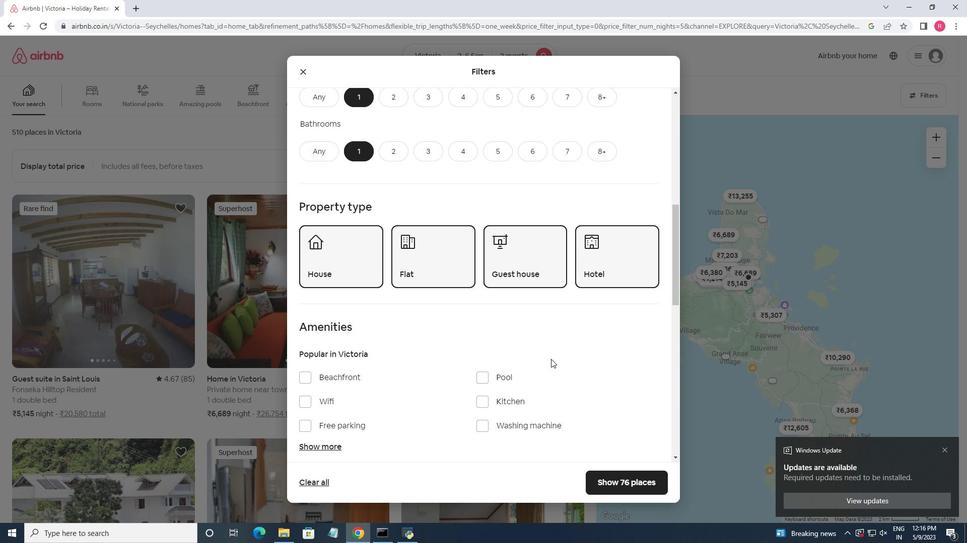 
Action: Mouse scrolled (551, 358) with delta (0, 0)
Screenshot: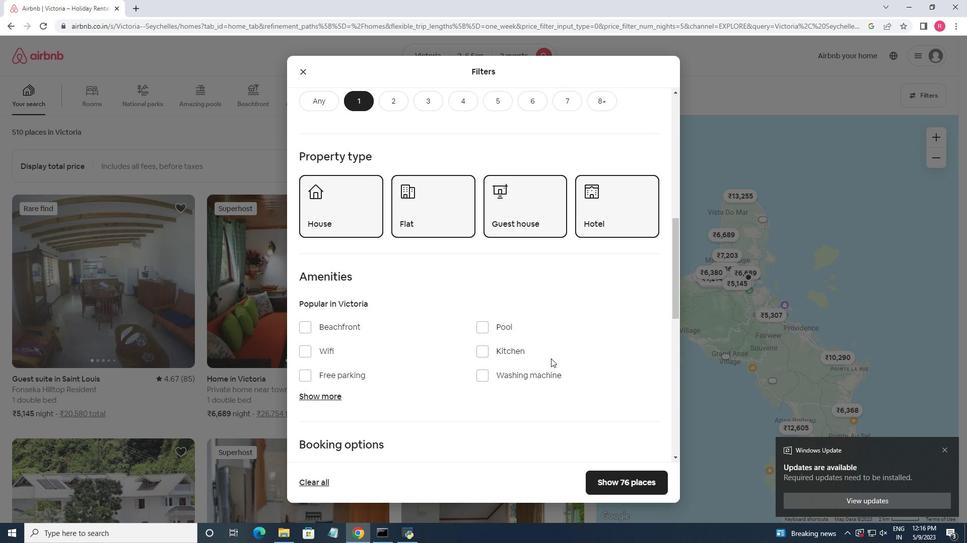 
Action: Mouse scrolled (551, 358) with delta (0, 0)
Screenshot: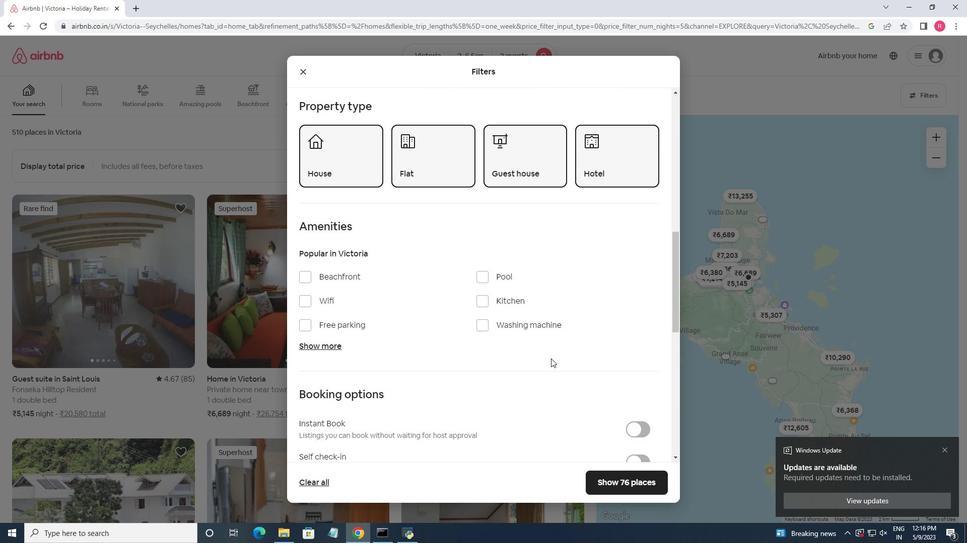 
Action: Mouse scrolled (551, 358) with delta (0, 0)
Screenshot: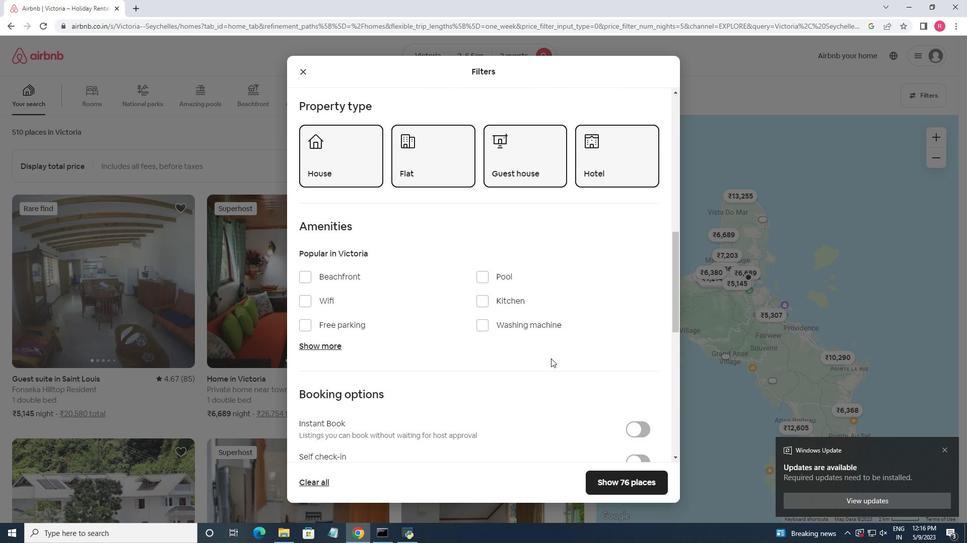 
Action: Mouse moved to (648, 360)
Screenshot: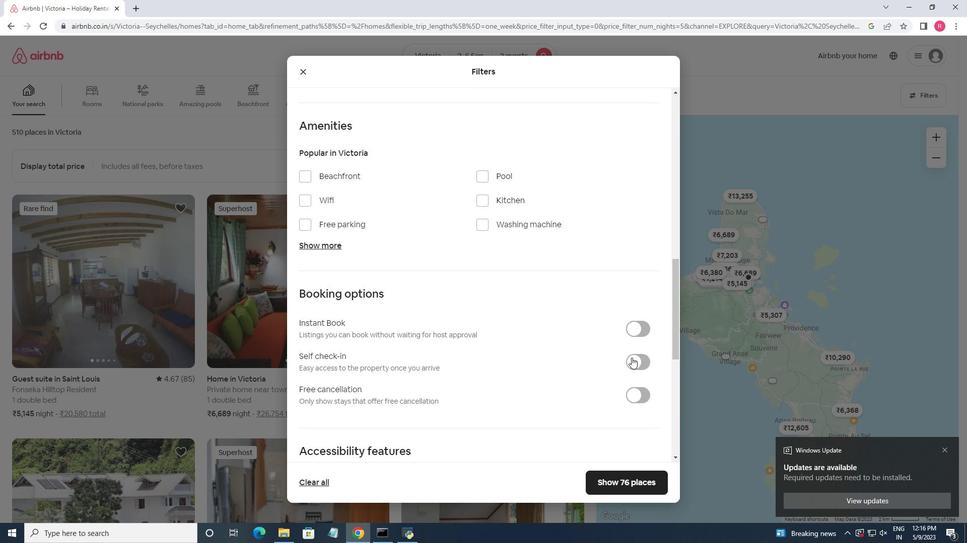 
Action: Mouse pressed left at (648, 360)
Screenshot: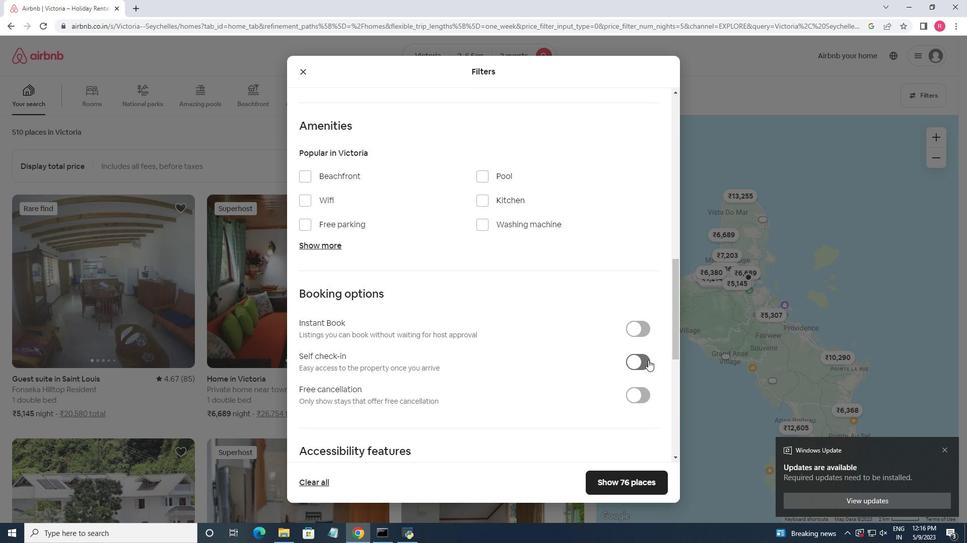 
Action: Mouse moved to (491, 309)
Screenshot: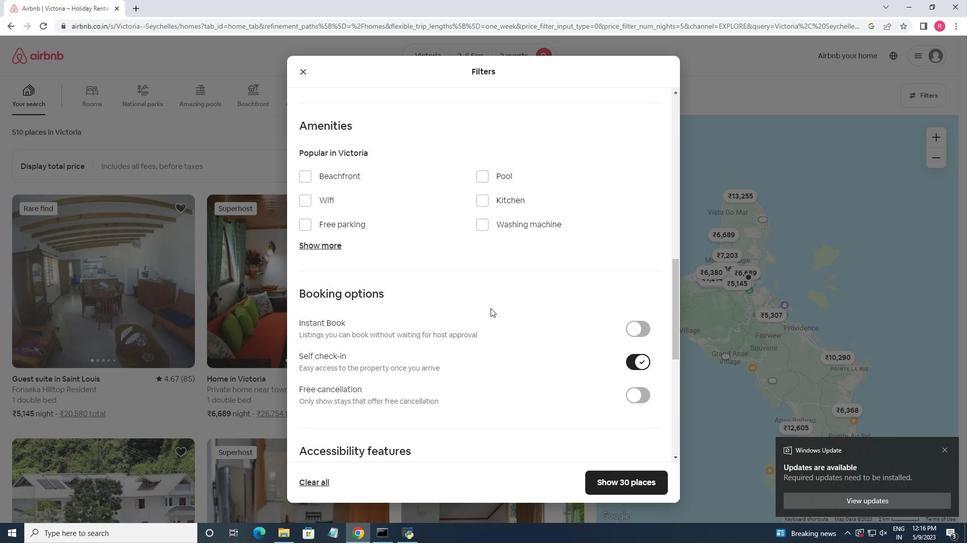 
Action: Mouse scrolled (491, 308) with delta (0, 0)
Screenshot: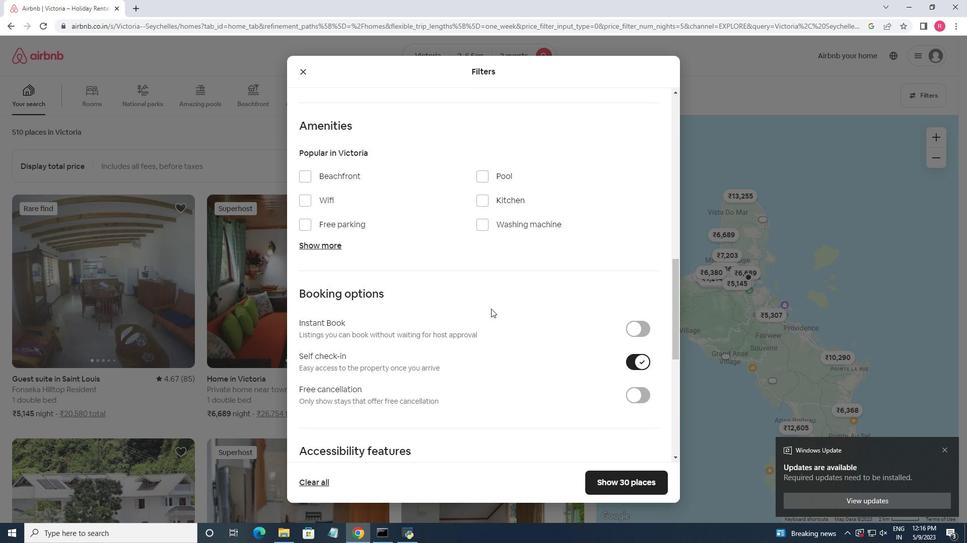 
Action: Mouse scrolled (491, 308) with delta (0, 0)
Screenshot: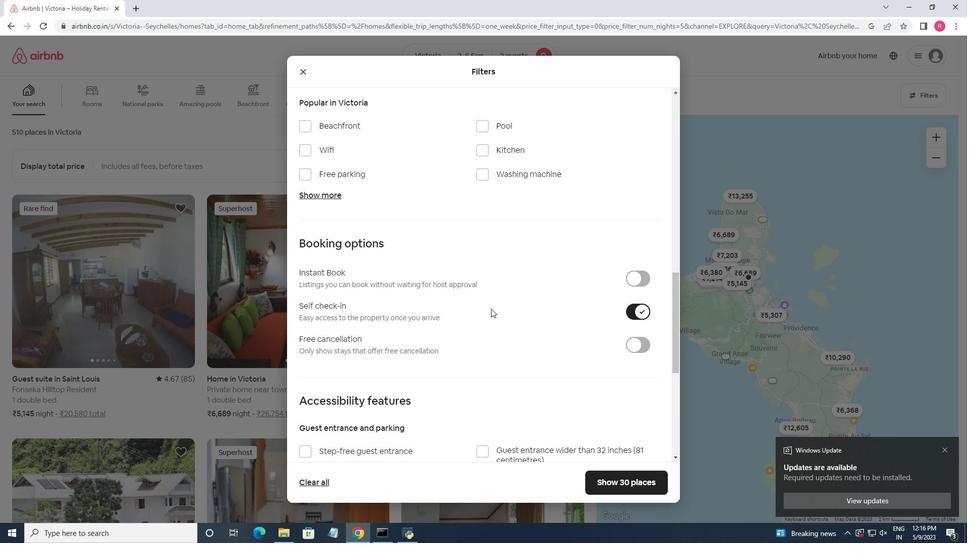 
Action: Mouse scrolled (491, 308) with delta (0, 0)
Screenshot: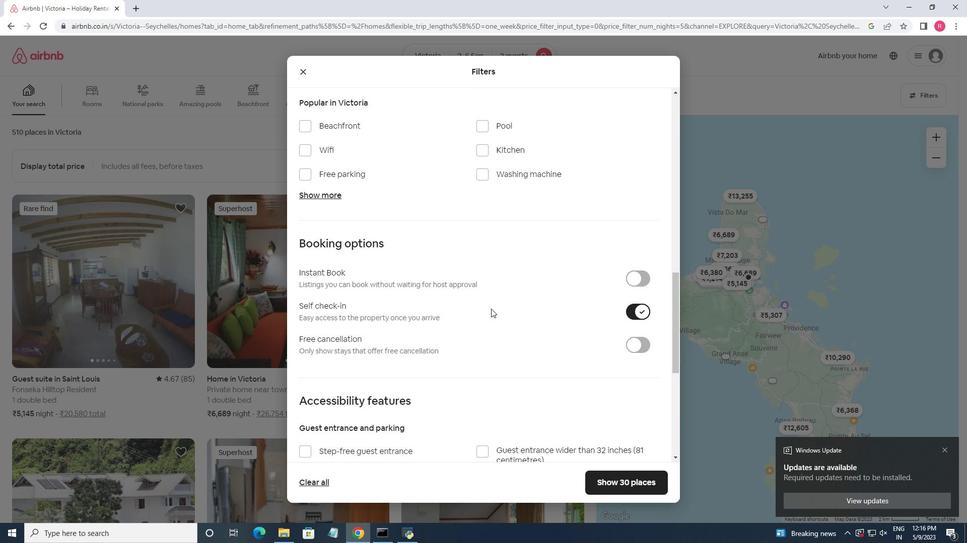 
Action: Mouse moved to (493, 335)
Screenshot: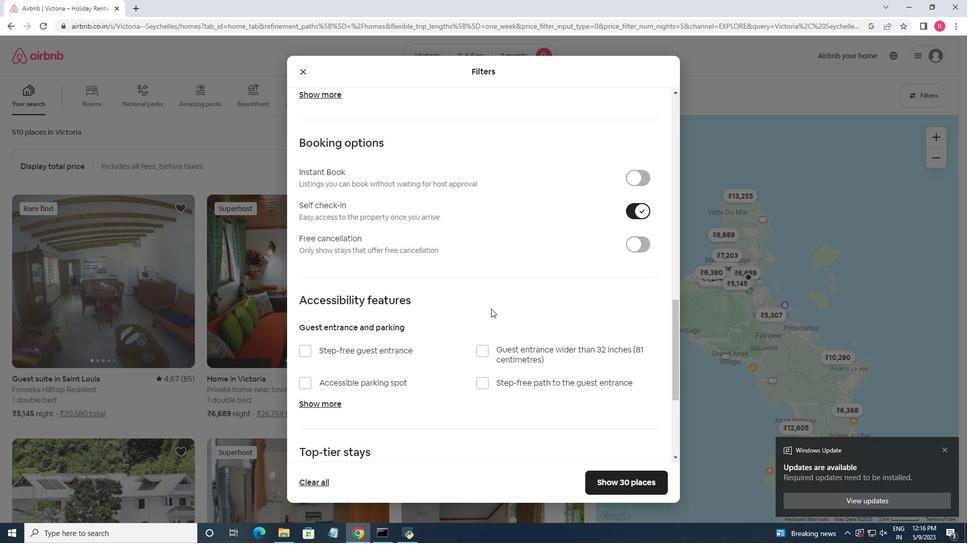 
Action: Mouse scrolled (493, 335) with delta (0, 0)
Screenshot: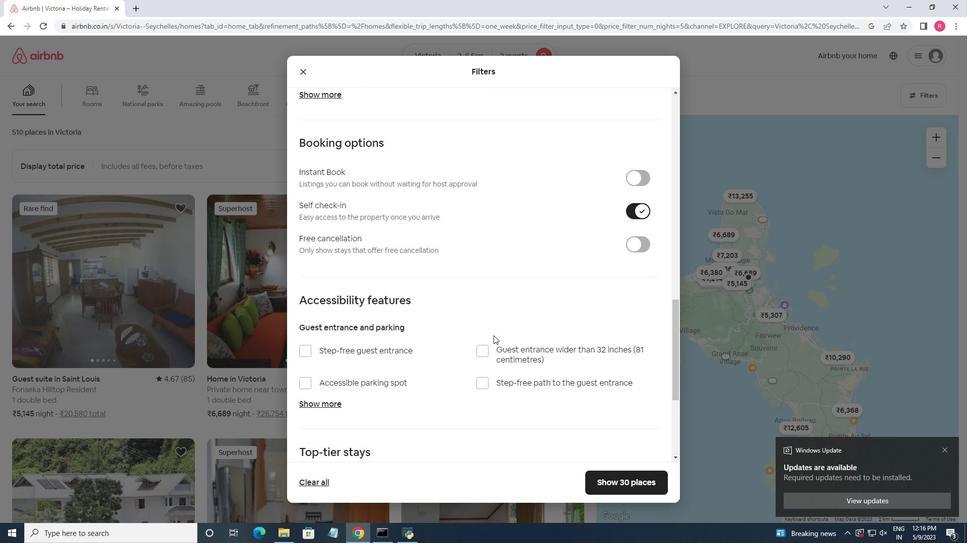 
Action: Mouse scrolled (493, 335) with delta (0, 0)
Screenshot: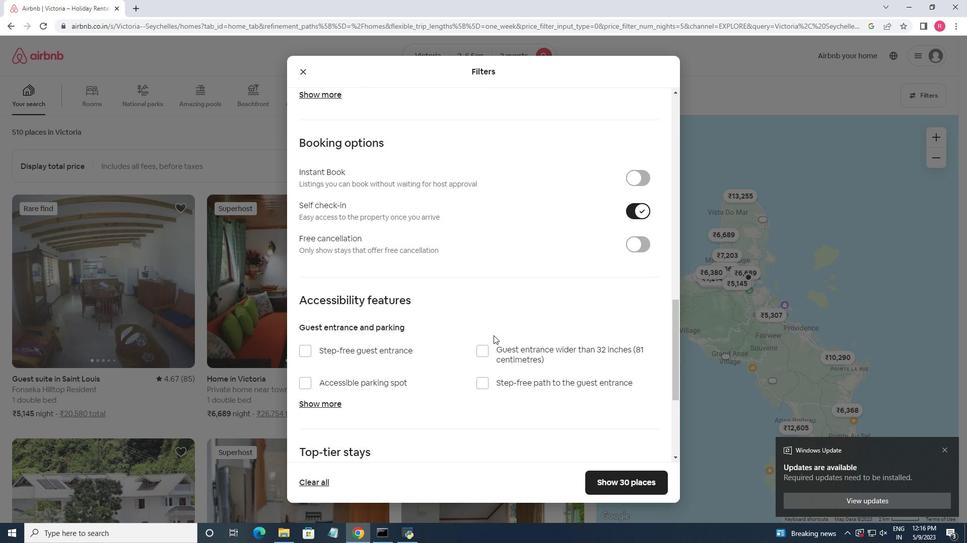 
Action: Mouse scrolled (493, 335) with delta (0, 0)
Screenshot: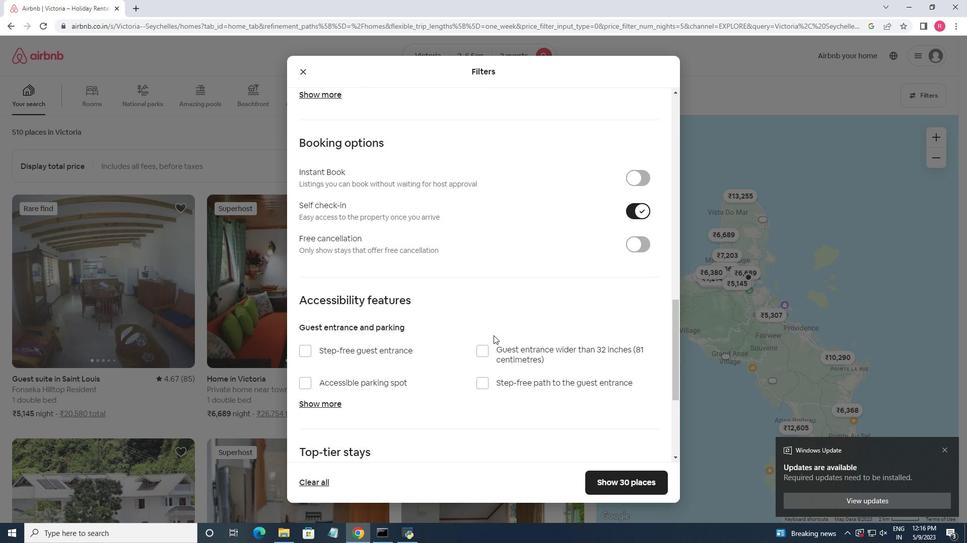 
Action: Mouse moved to (487, 341)
Screenshot: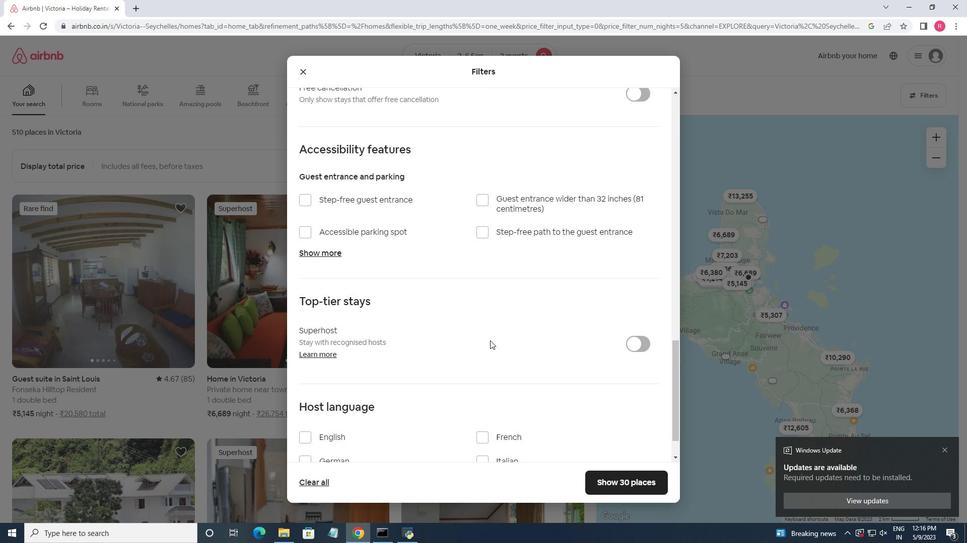 
Action: Mouse scrolled (487, 340) with delta (0, 0)
Screenshot: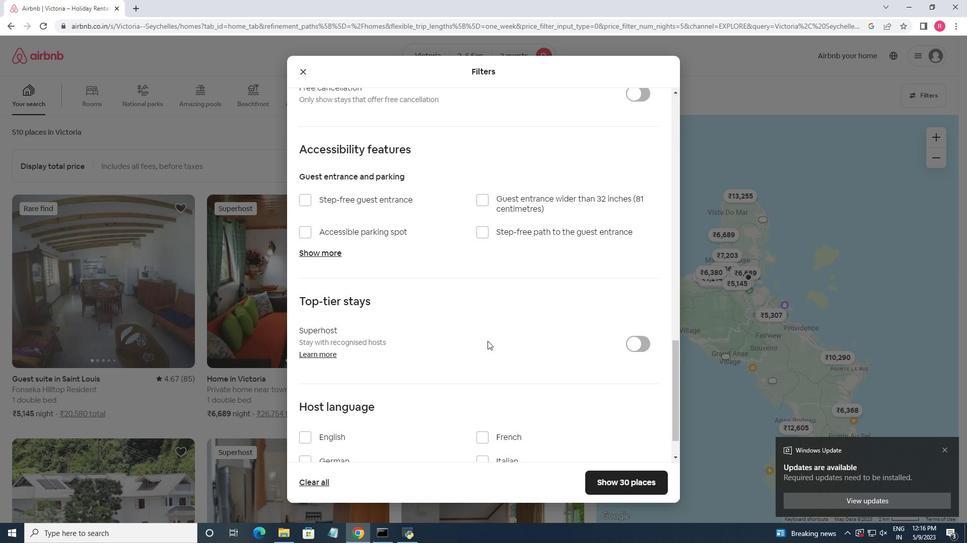 
Action: Mouse moved to (306, 386)
Screenshot: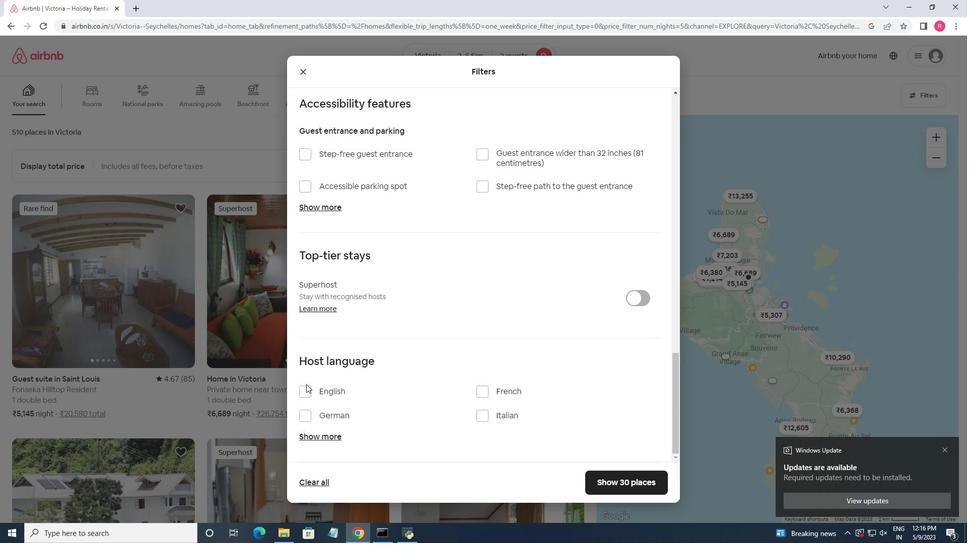 
Action: Mouse pressed left at (306, 386)
Screenshot: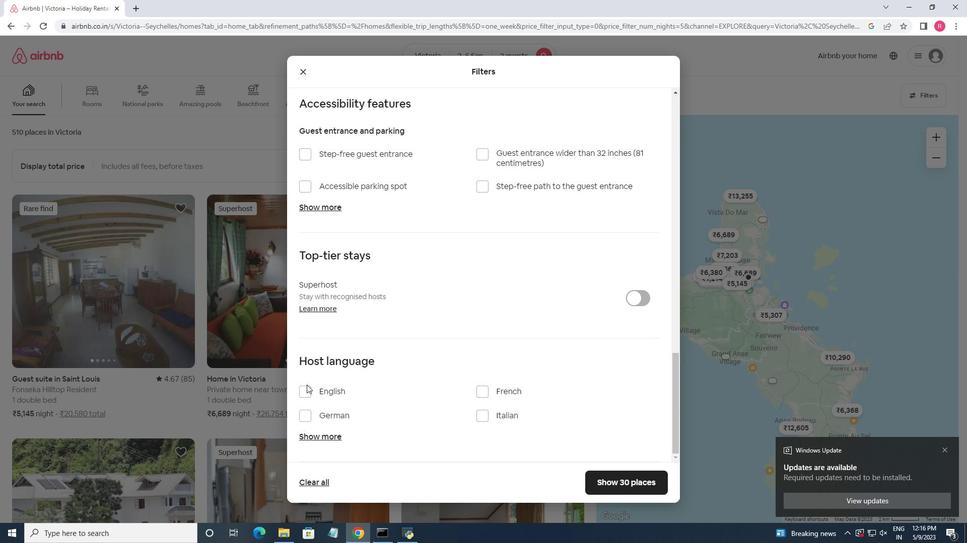 
Action: Mouse moved to (644, 486)
Screenshot: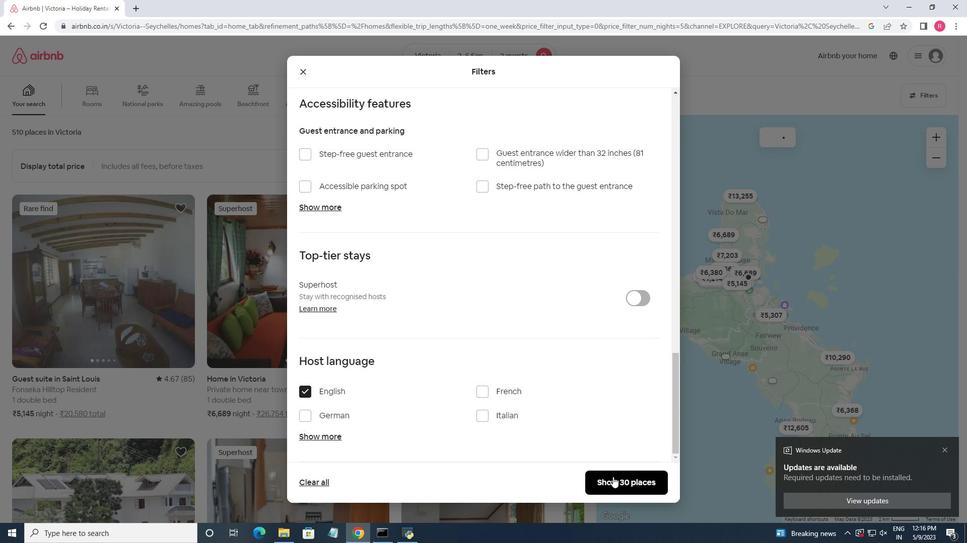 
Action: Mouse pressed left at (644, 486)
Screenshot: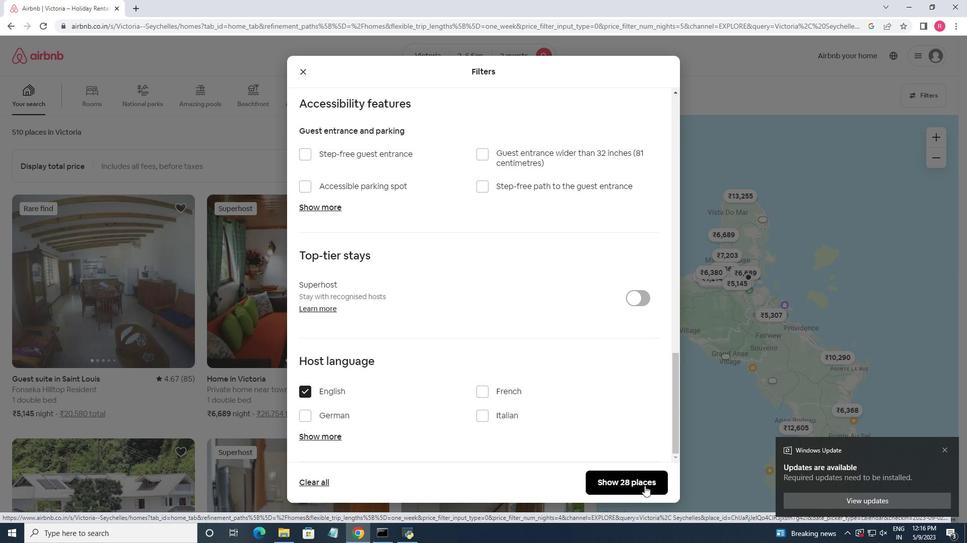 
Action: Mouse moved to (370, 303)
Screenshot: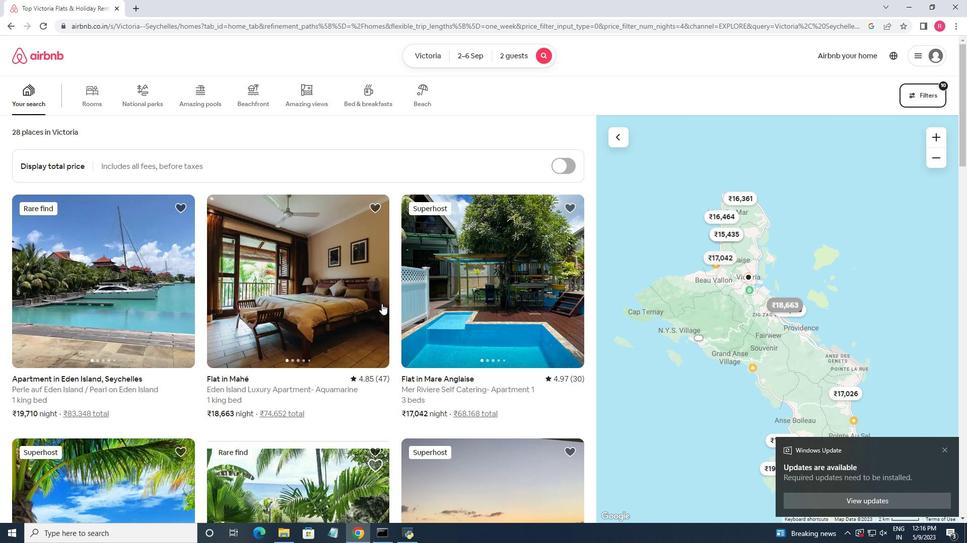 
